 Task: Look for space in Feodosiya, Ukraine from 24th August, 2023 to 10th September, 2023 for 8 adults, 2 children in price range Rs.12000 to Rs.15000. Place can be entire place or shared room with 4 bedrooms having 8 beds and 4 bathrooms. Property type can be house, flat, guest house. Amenities needed are: wifi, TV, free parkinig on premises, gym, breakfast. Booking option can be shelf check-in. Required host language is English.
Action: Mouse moved to (408, 101)
Screenshot: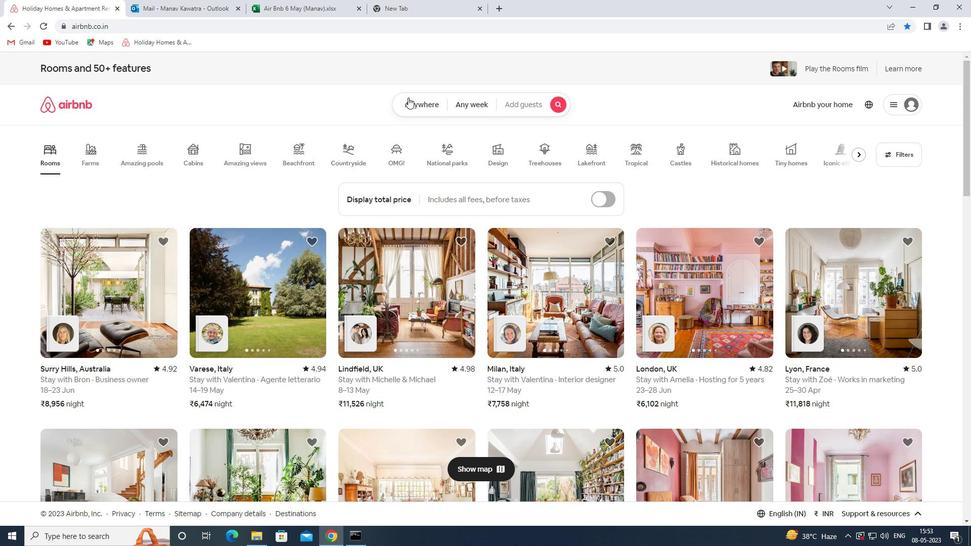 
Action: Mouse pressed left at (408, 101)
Screenshot: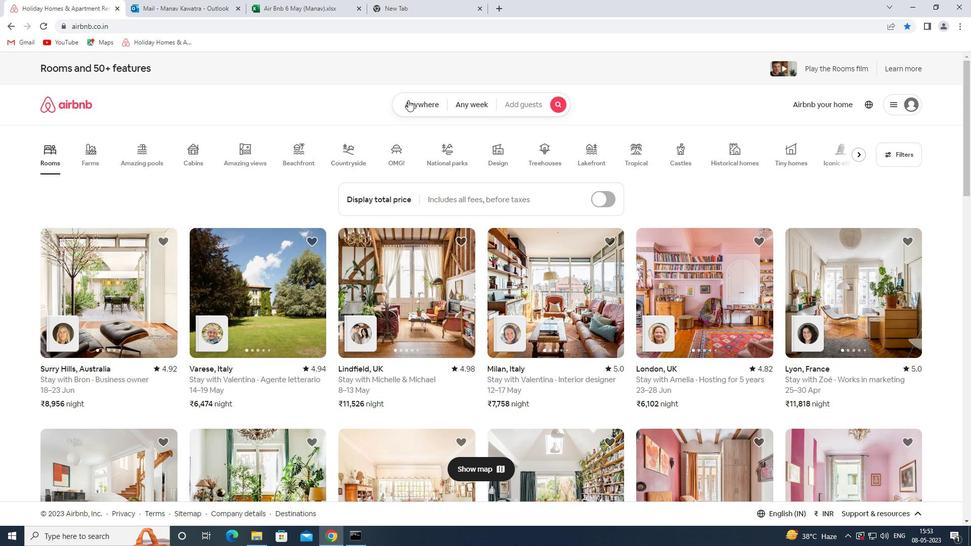 
Action: Mouse moved to (365, 145)
Screenshot: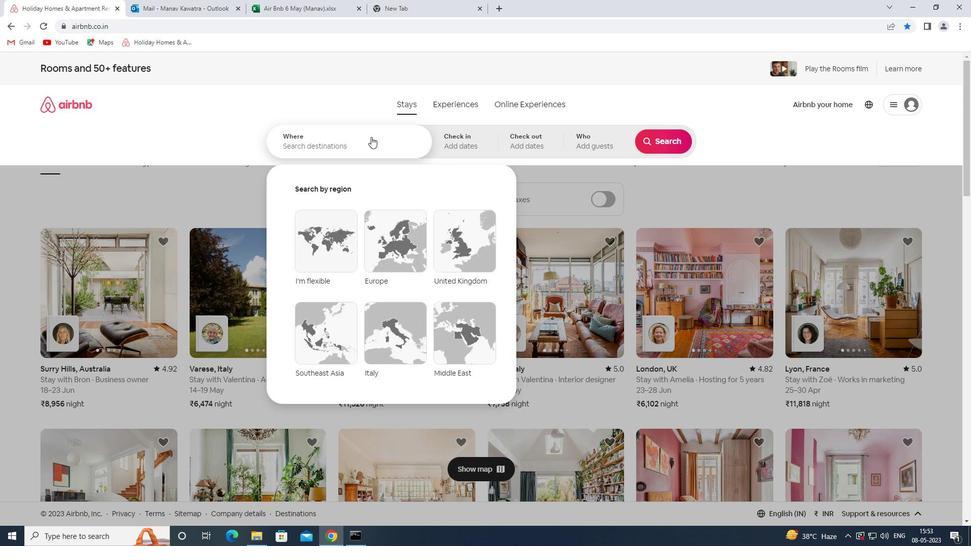 
Action: Mouse pressed left at (365, 145)
Screenshot: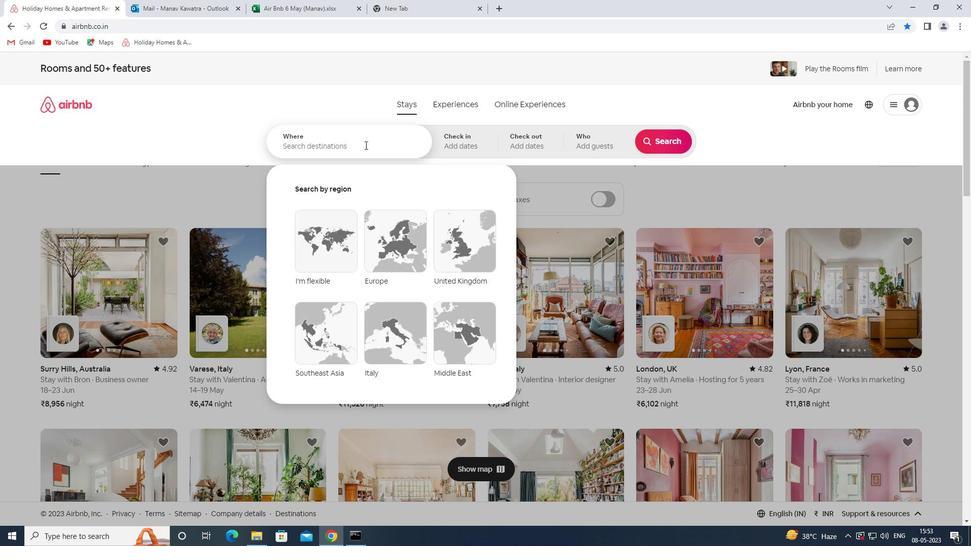 
Action: Key pressed <Key.shift>FEODOSIYA<Key.space><Key.shift>UKRAINE<Key.space><Key.enter>
Screenshot: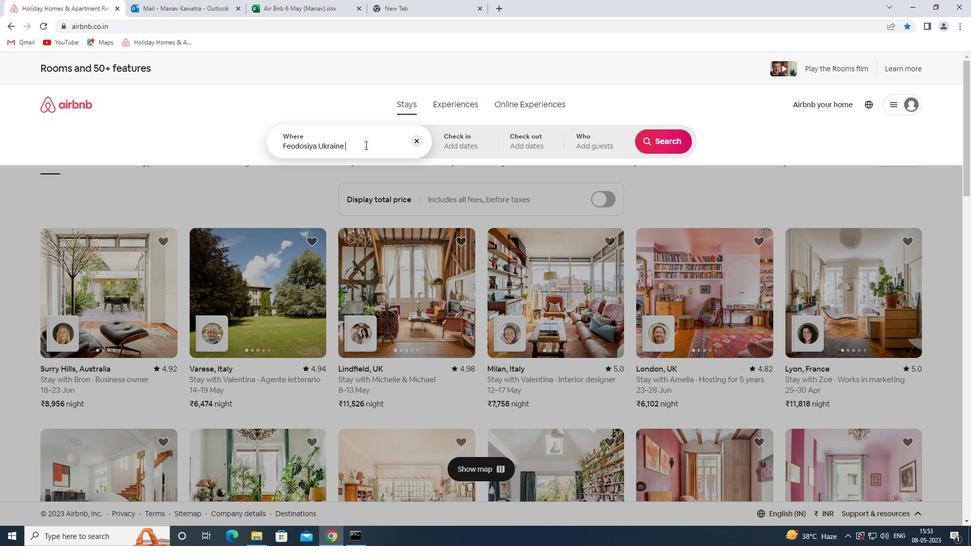
Action: Mouse moved to (666, 223)
Screenshot: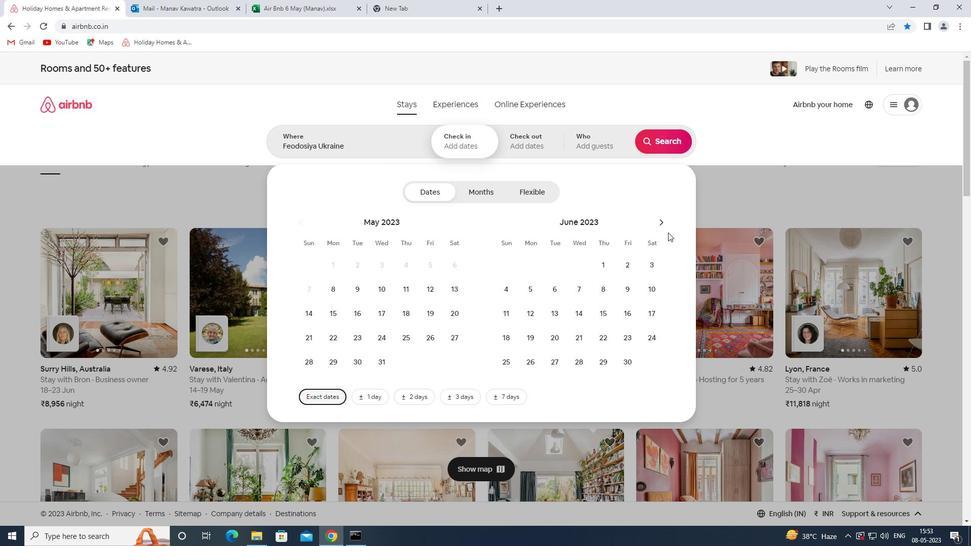 
Action: Mouse pressed left at (666, 223)
Screenshot: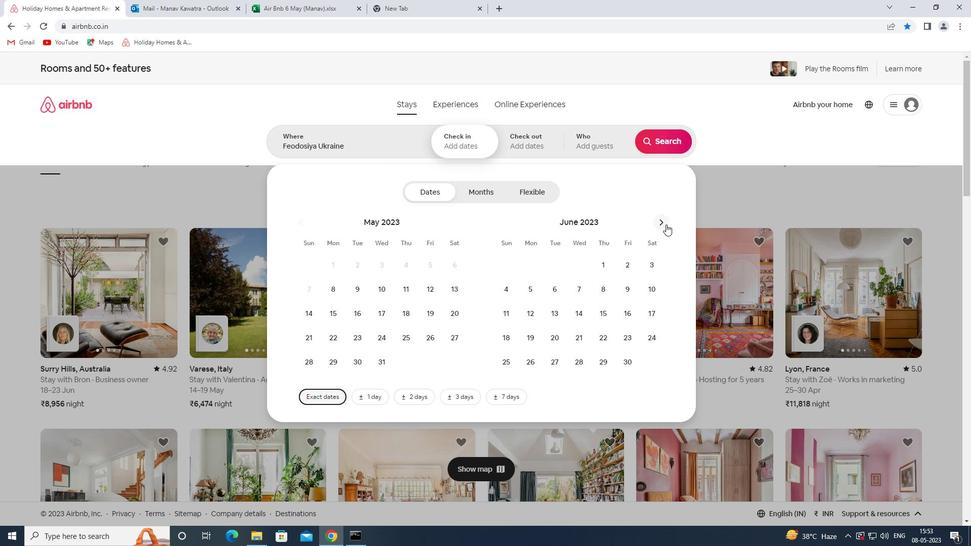 
Action: Mouse pressed left at (666, 223)
Screenshot: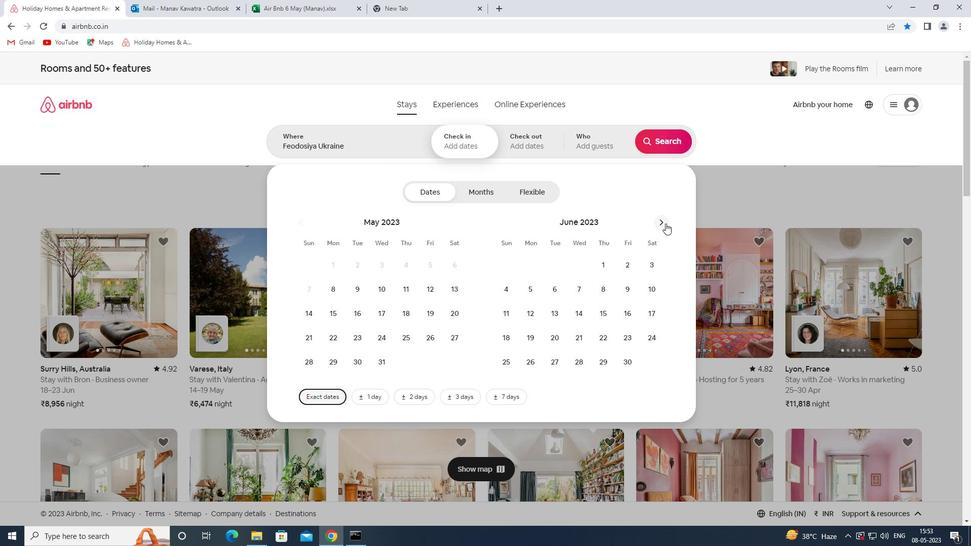 
Action: Mouse moved to (600, 335)
Screenshot: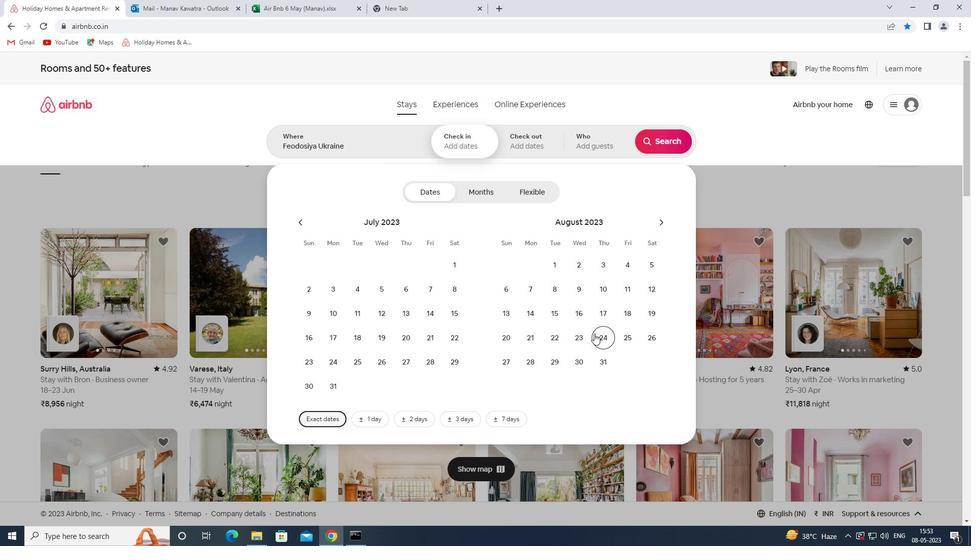 
Action: Mouse pressed left at (600, 335)
Screenshot: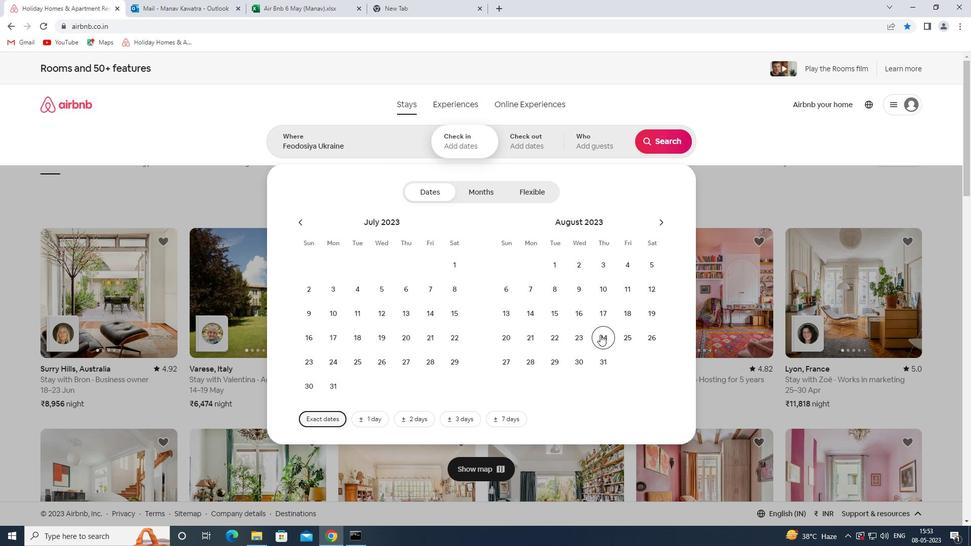 
Action: Mouse moved to (653, 225)
Screenshot: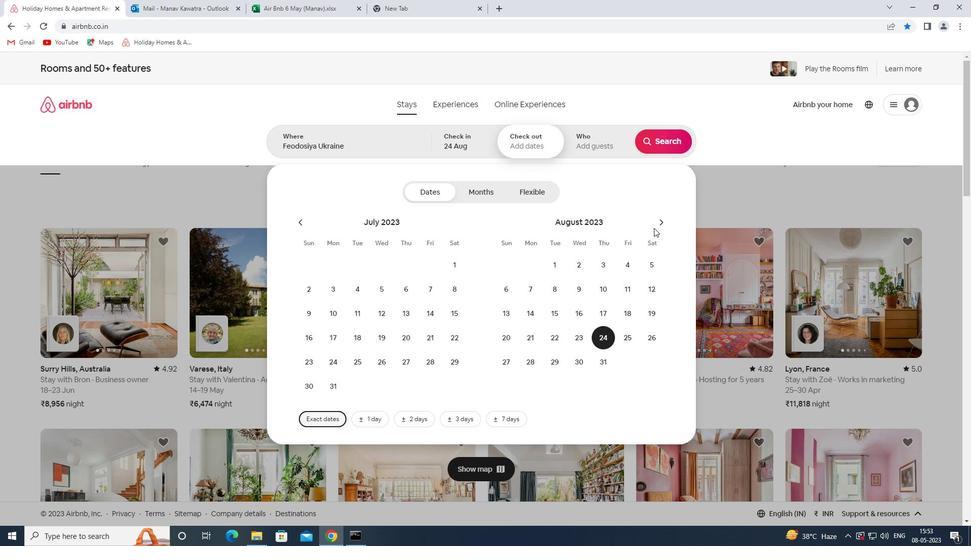 
Action: Mouse pressed left at (653, 225)
Screenshot: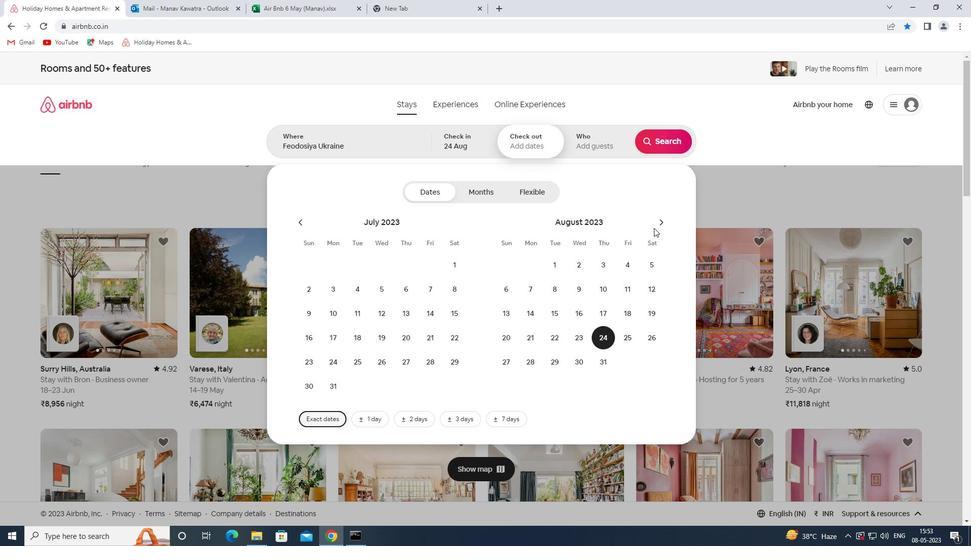 
Action: Mouse moved to (655, 225)
Screenshot: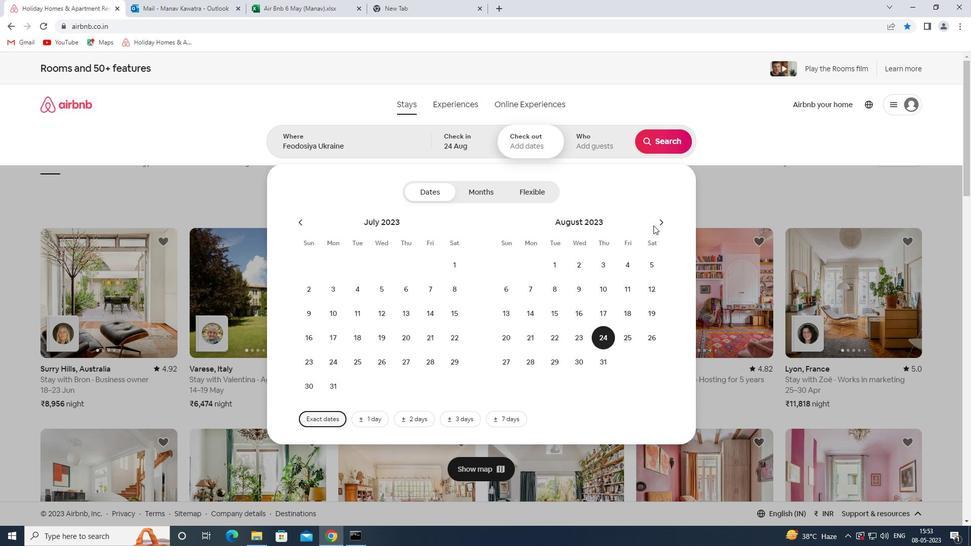 
Action: Mouse pressed left at (655, 225)
Screenshot: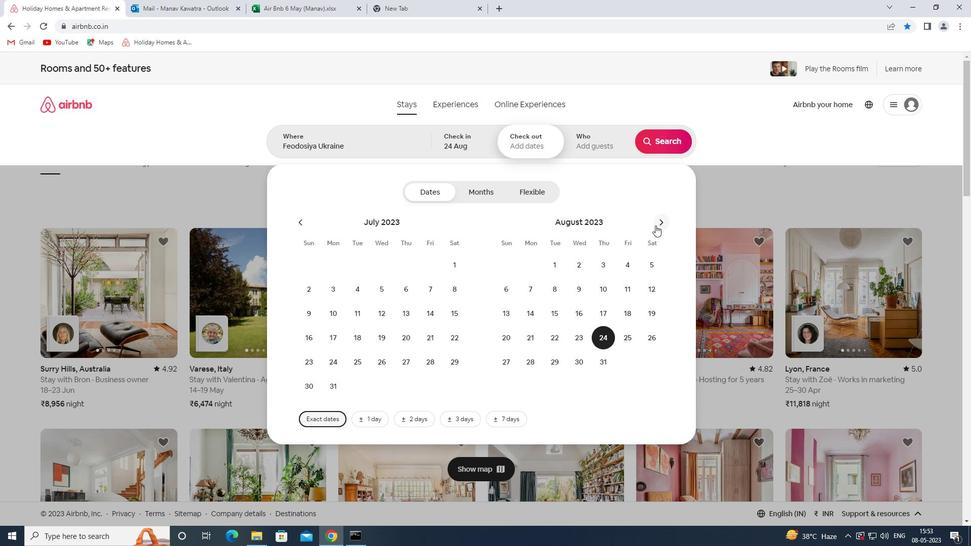 
Action: Mouse moved to (500, 312)
Screenshot: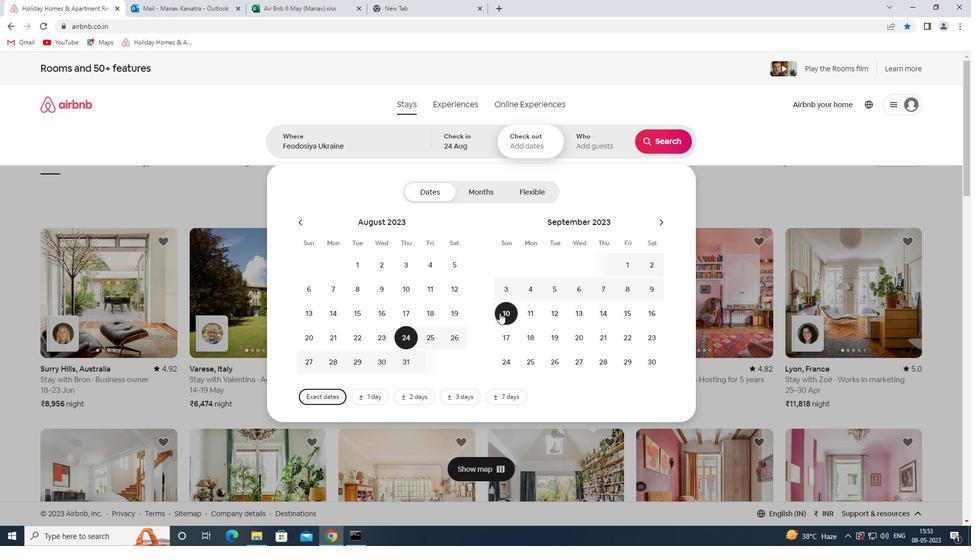 
Action: Mouse pressed left at (500, 312)
Screenshot: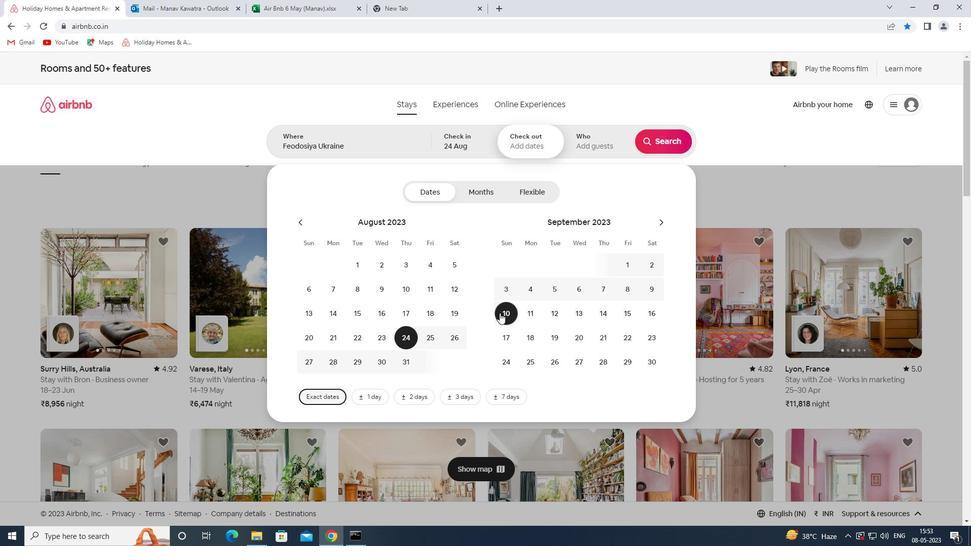
Action: Mouse moved to (581, 141)
Screenshot: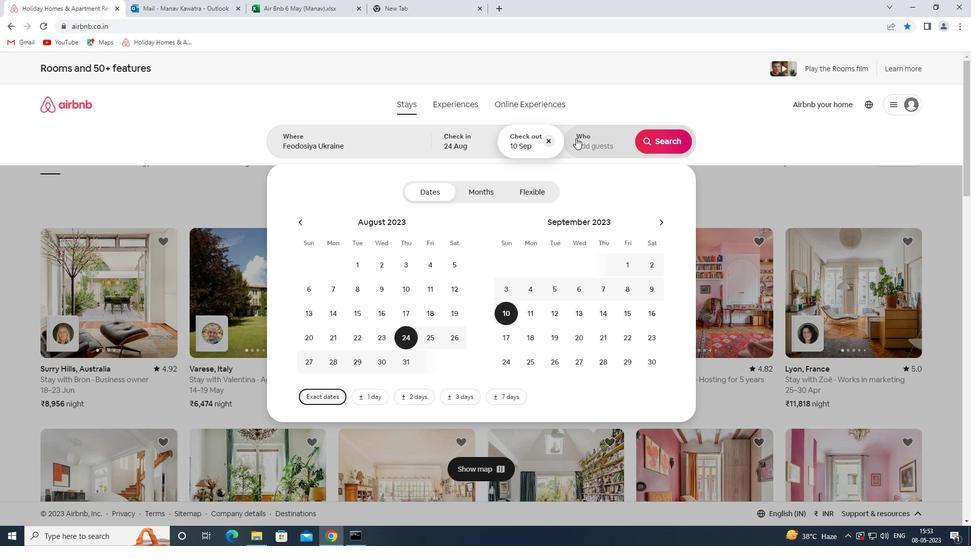 
Action: Mouse pressed left at (581, 141)
Screenshot: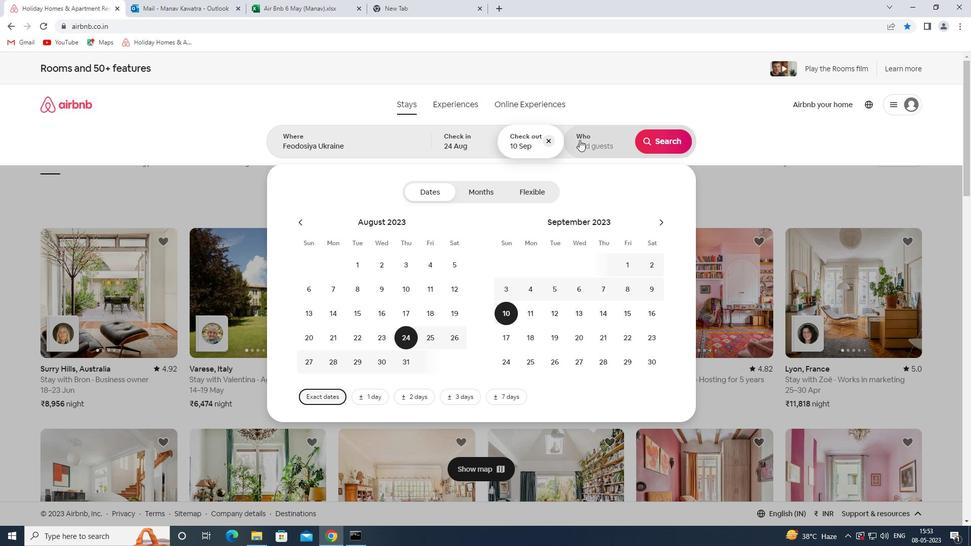 
Action: Mouse moved to (668, 192)
Screenshot: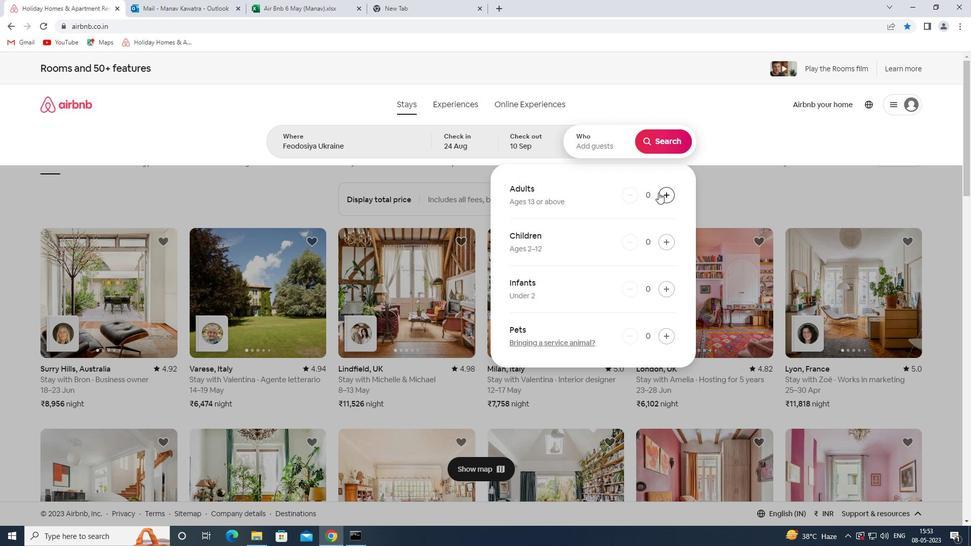 
Action: Mouse pressed left at (668, 192)
Screenshot: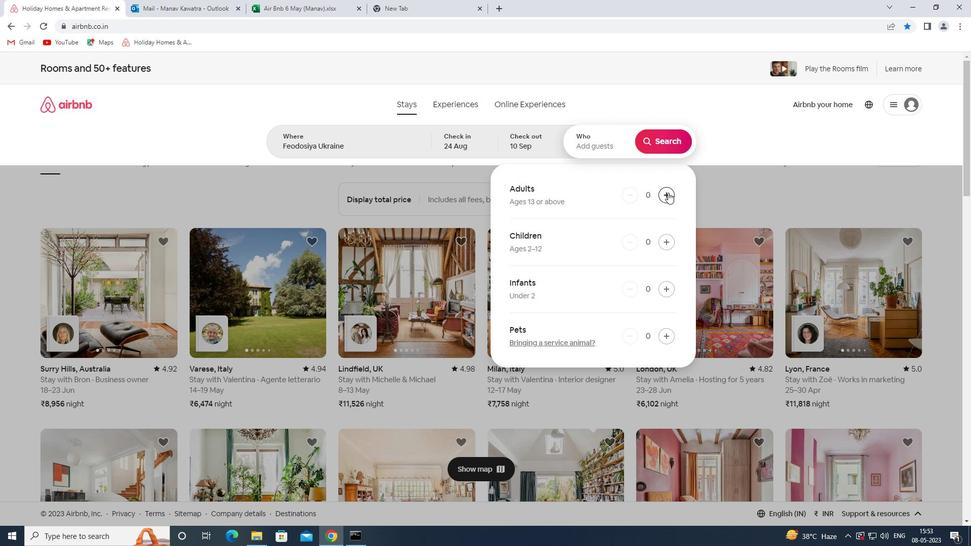 
Action: Mouse pressed left at (668, 192)
Screenshot: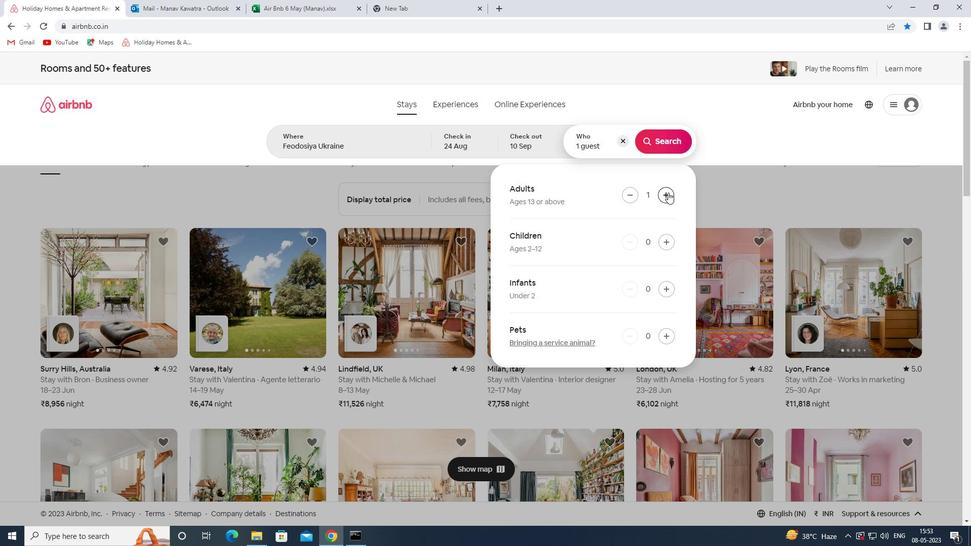 
Action: Mouse pressed left at (668, 192)
Screenshot: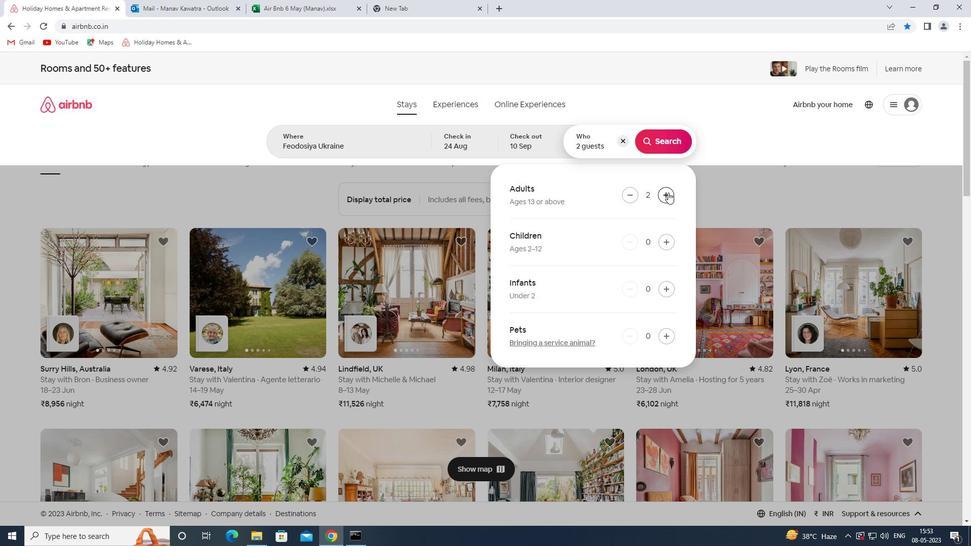 
Action: Mouse pressed left at (668, 192)
Screenshot: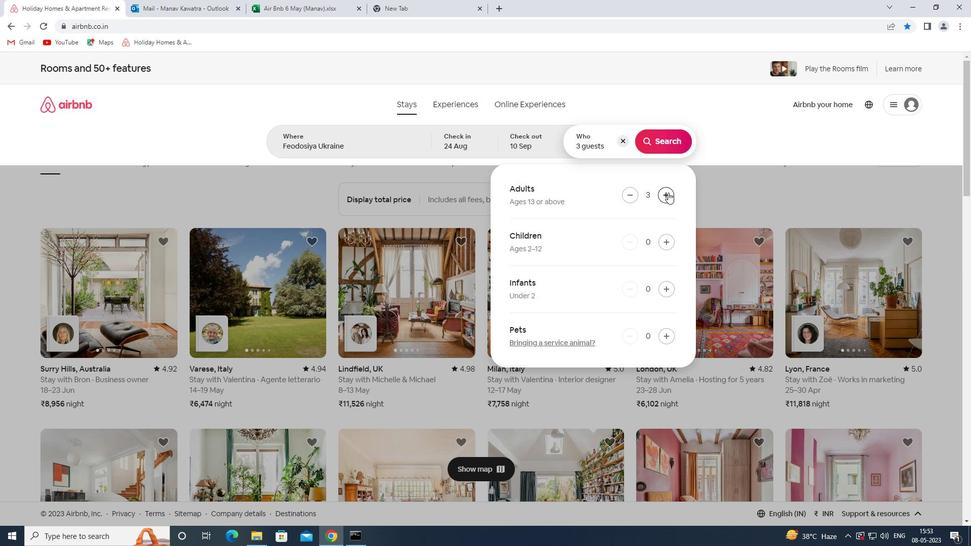 
Action: Mouse pressed left at (668, 192)
Screenshot: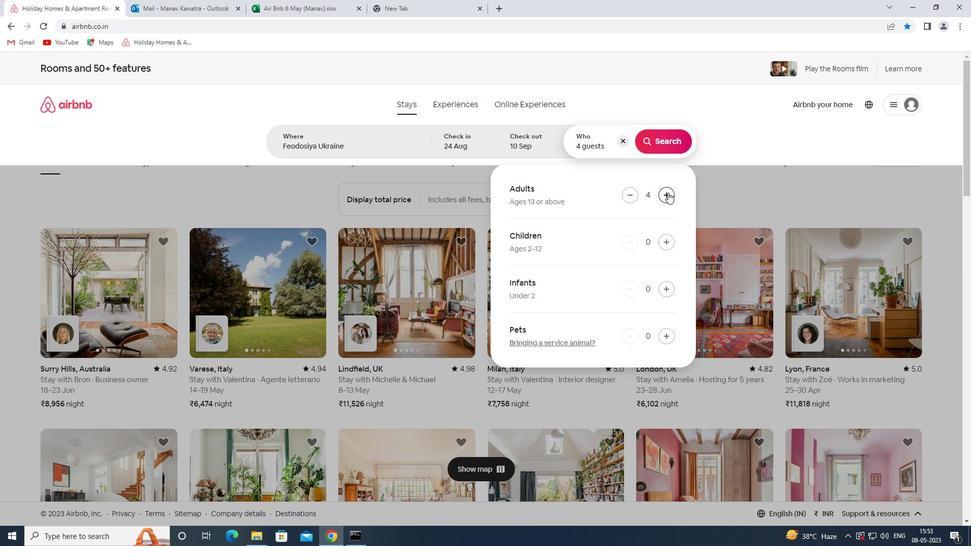 
Action: Mouse pressed left at (668, 192)
Screenshot: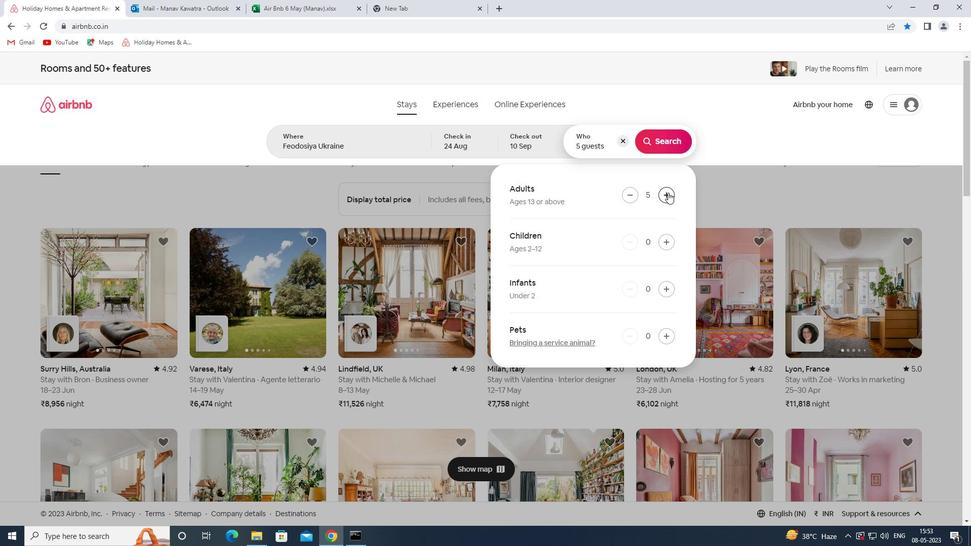 
Action: Mouse pressed left at (668, 192)
Screenshot: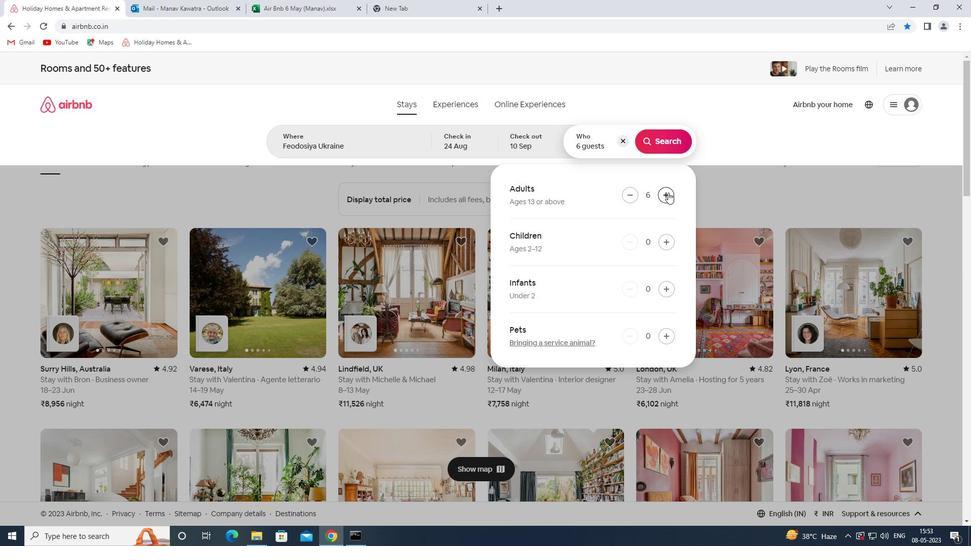 
Action: Mouse pressed left at (668, 192)
Screenshot: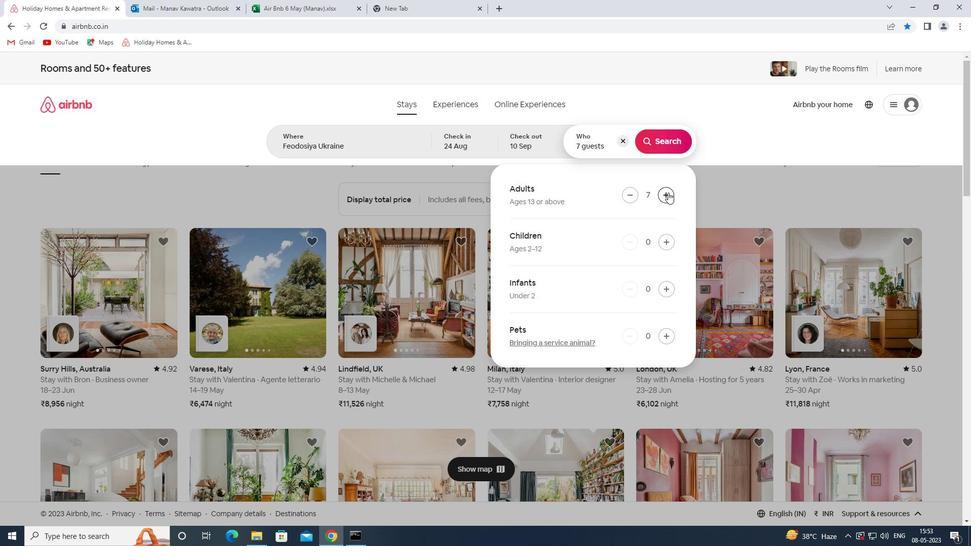
Action: Mouse moved to (670, 245)
Screenshot: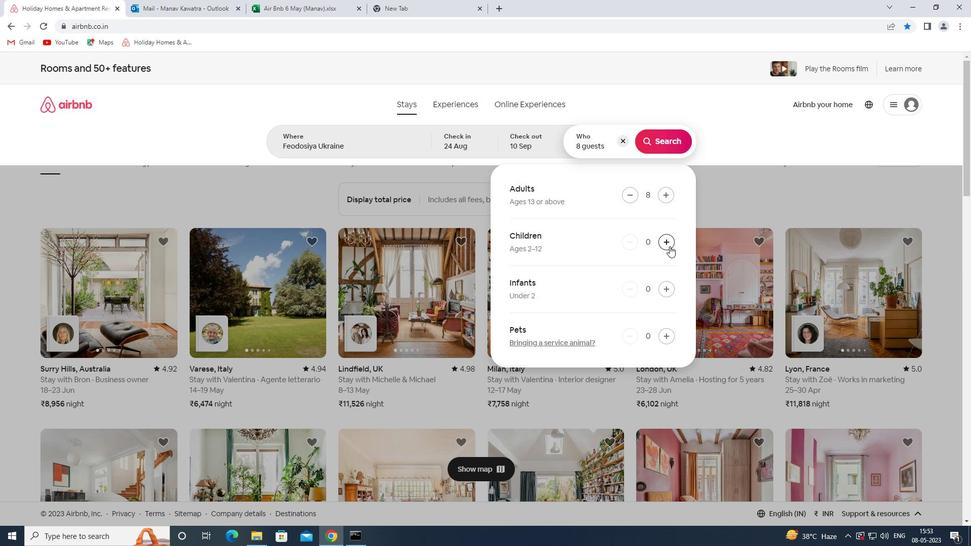 
Action: Mouse pressed left at (670, 245)
Screenshot: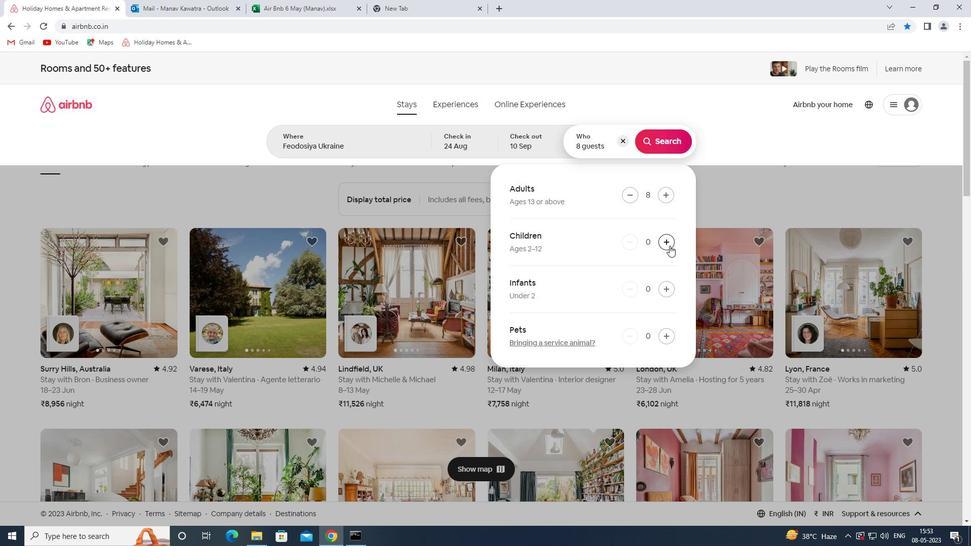 
Action: Mouse pressed left at (670, 245)
Screenshot: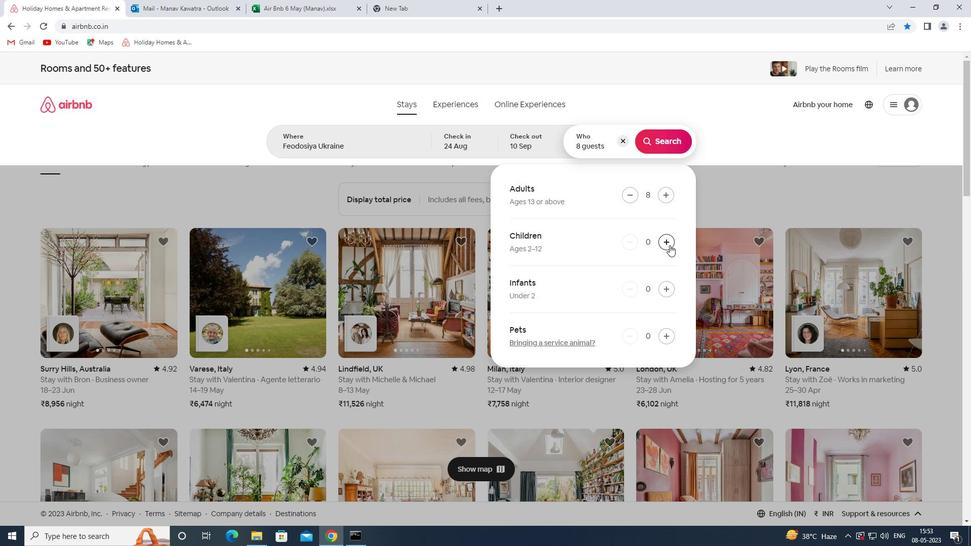 
Action: Mouse moved to (675, 144)
Screenshot: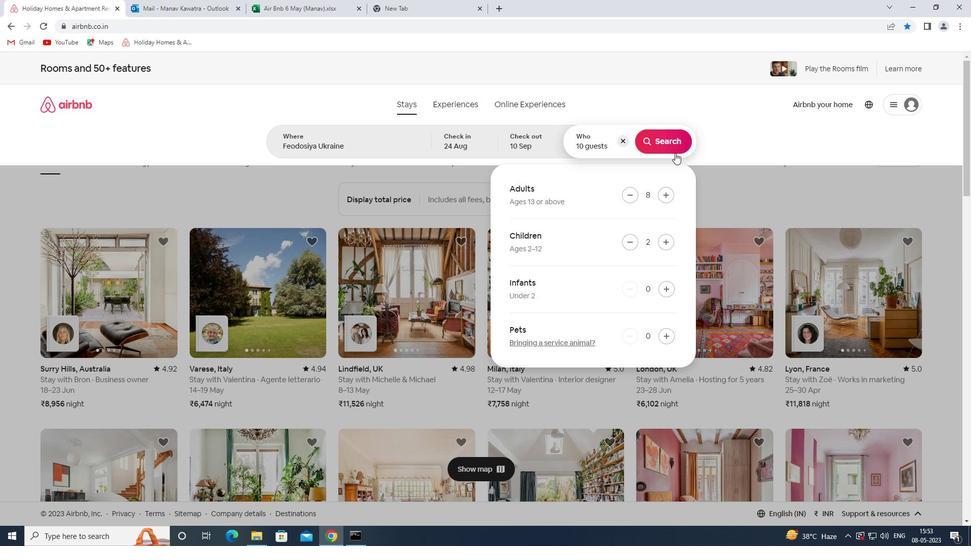 
Action: Mouse pressed left at (675, 144)
Screenshot: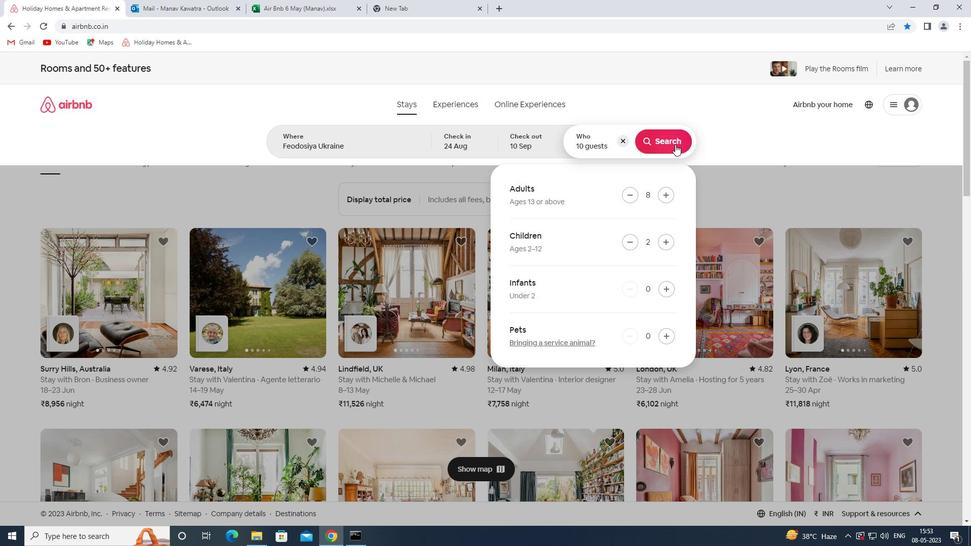 
Action: Mouse moved to (935, 107)
Screenshot: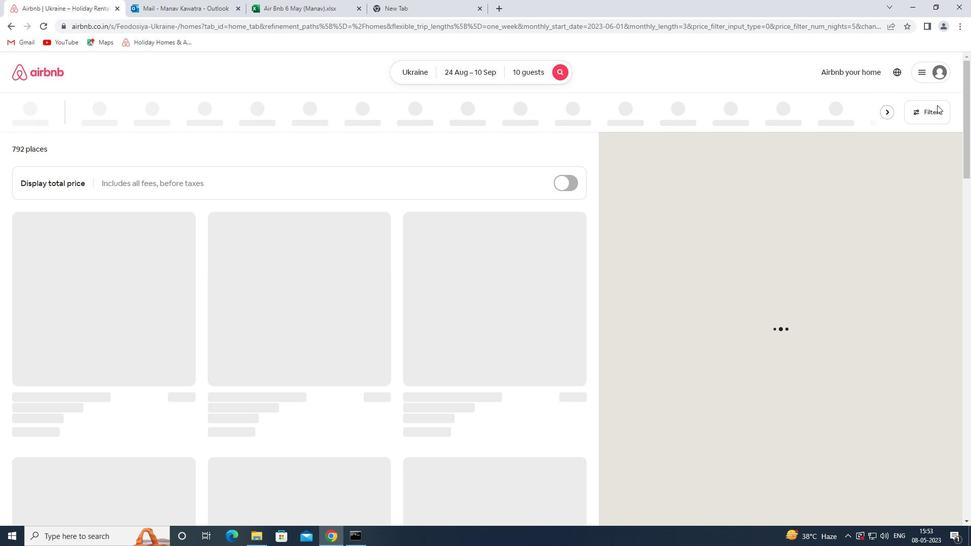 
Action: Mouse pressed left at (935, 107)
Screenshot: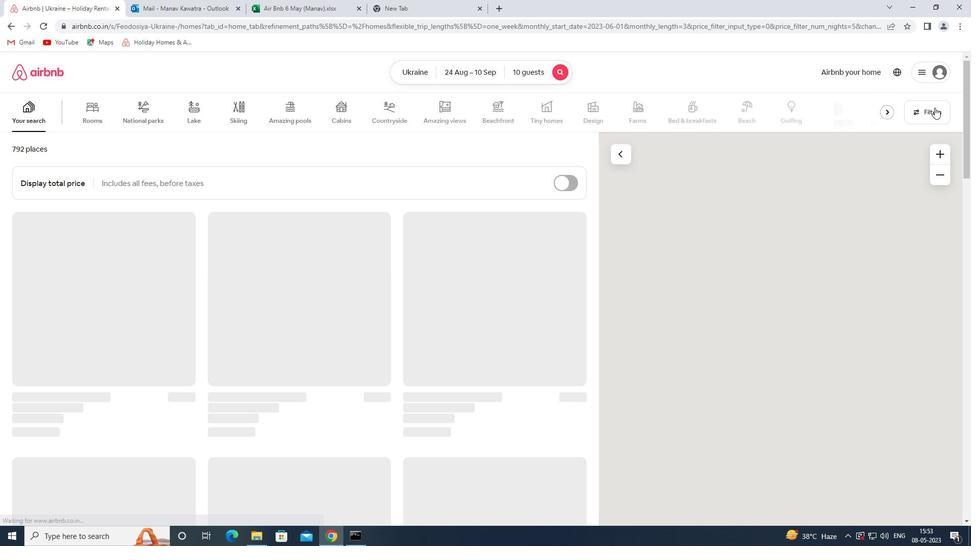 
Action: Mouse moved to (376, 365)
Screenshot: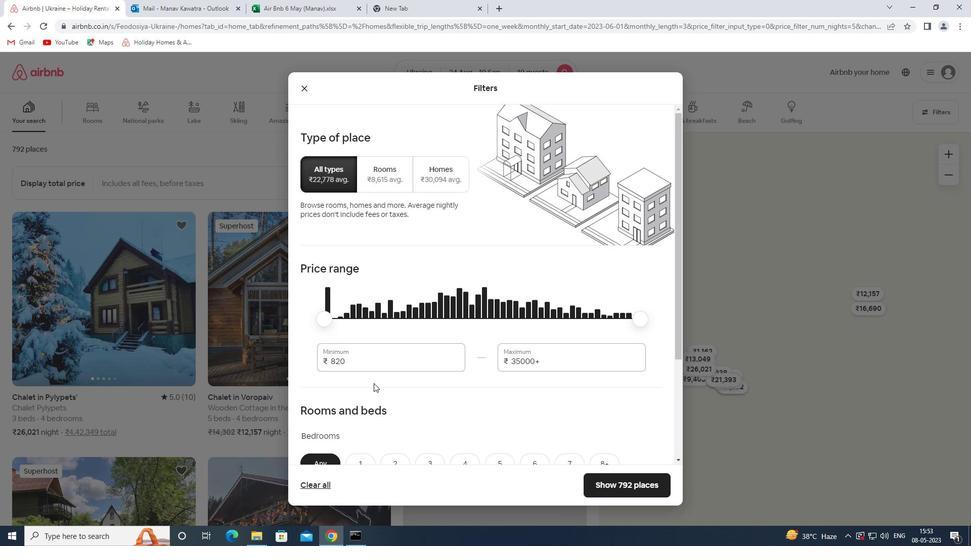 
Action: Mouse pressed left at (376, 365)
Screenshot: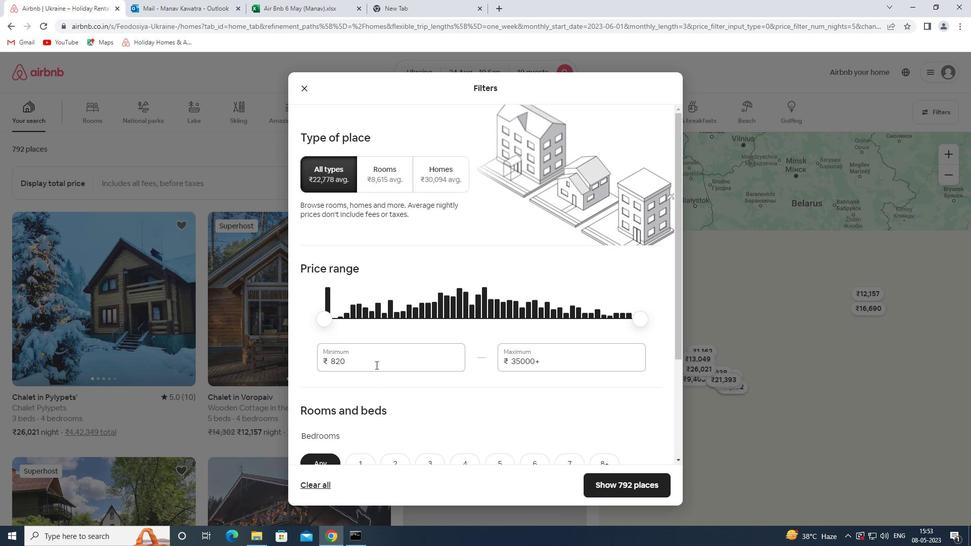 
Action: Mouse pressed left at (376, 365)
Screenshot: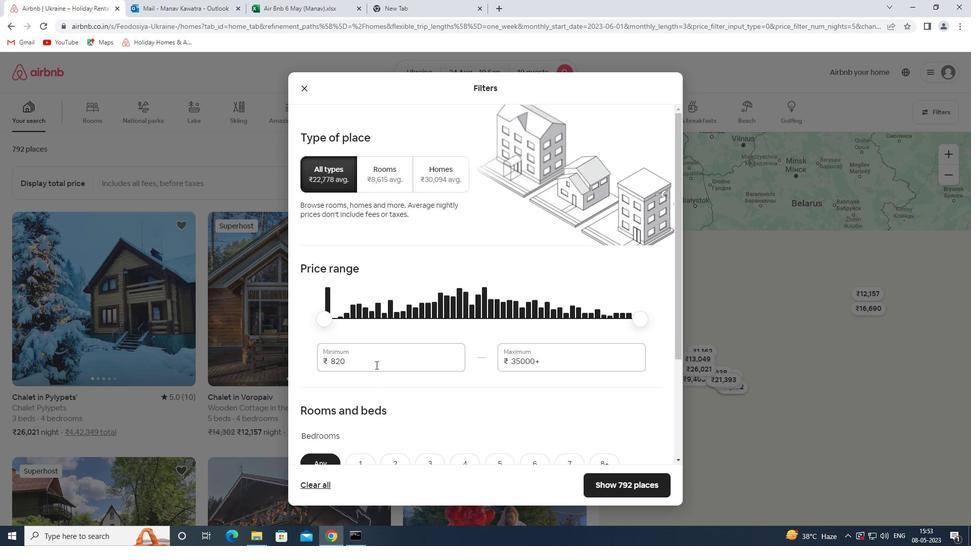 
Action: Key pressed 12000<Key.tab>15000<Key.tab>
Screenshot: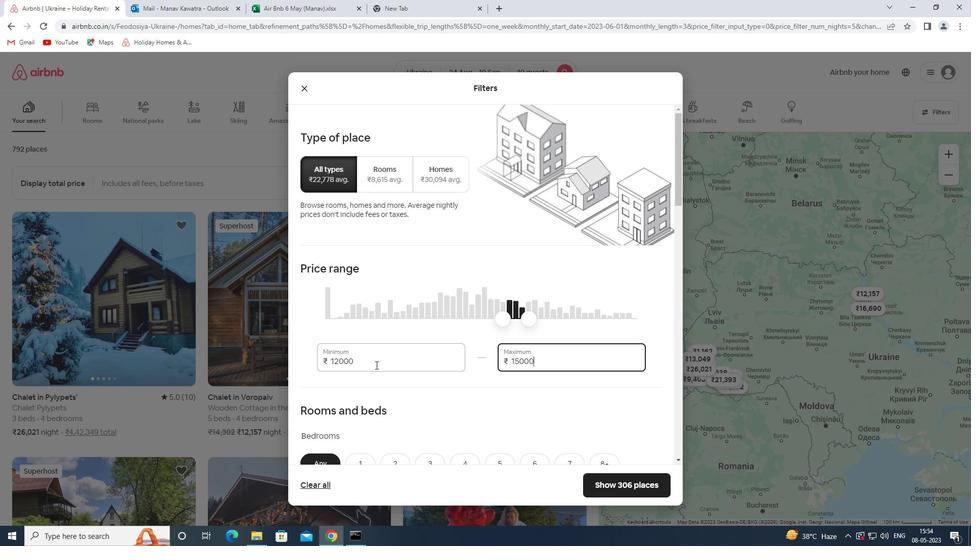 
Action: Mouse moved to (489, 380)
Screenshot: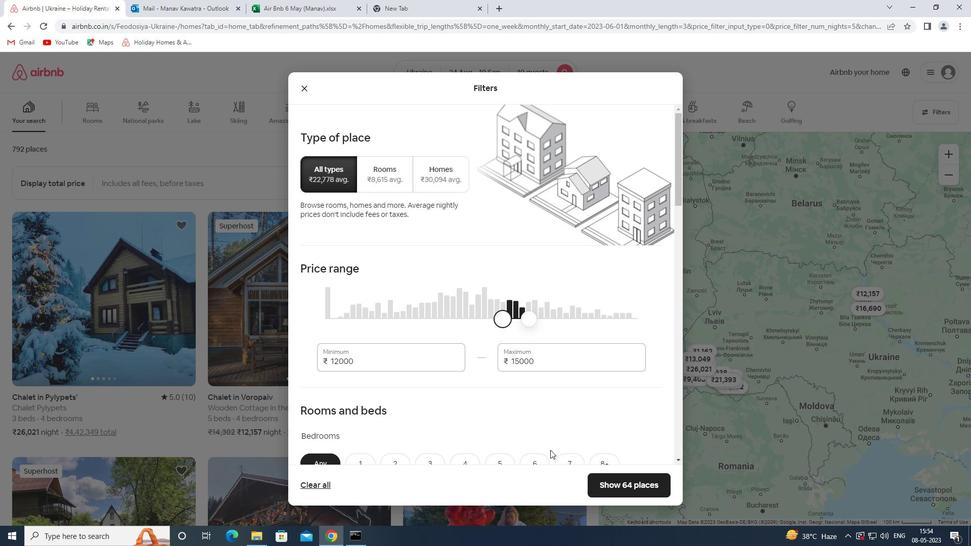 
Action: Mouse scrolled (489, 380) with delta (0, 0)
Screenshot: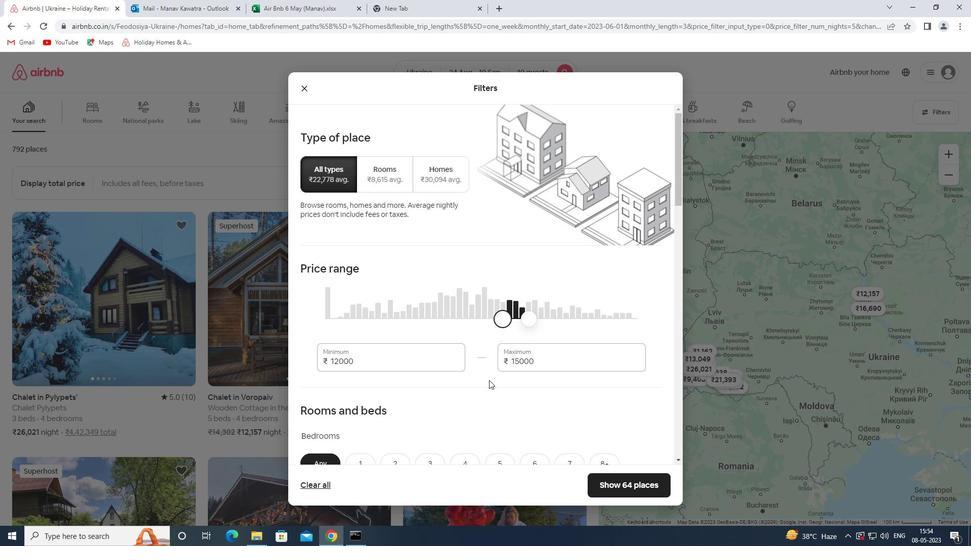 
Action: Mouse scrolled (489, 380) with delta (0, 0)
Screenshot: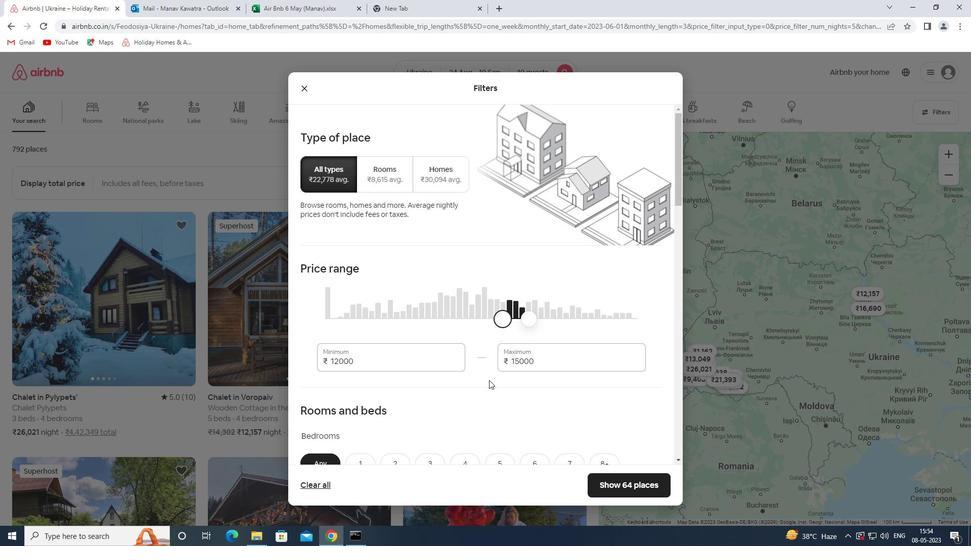 
Action: Mouse scrolled (489, 380) with delta (0, 0)
Screenshot: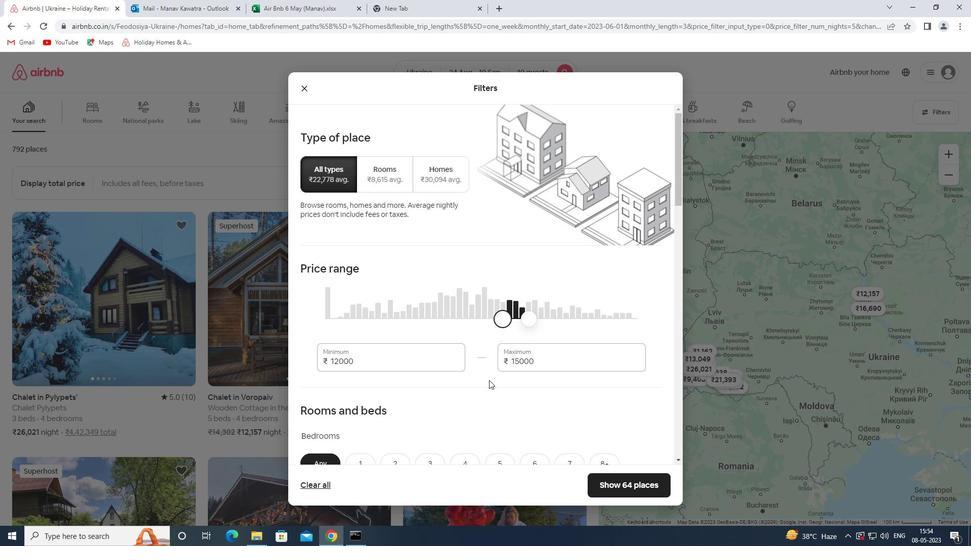 
Action: Mouse scrolled (489, 380) with delta (0, 0)
Screenshot: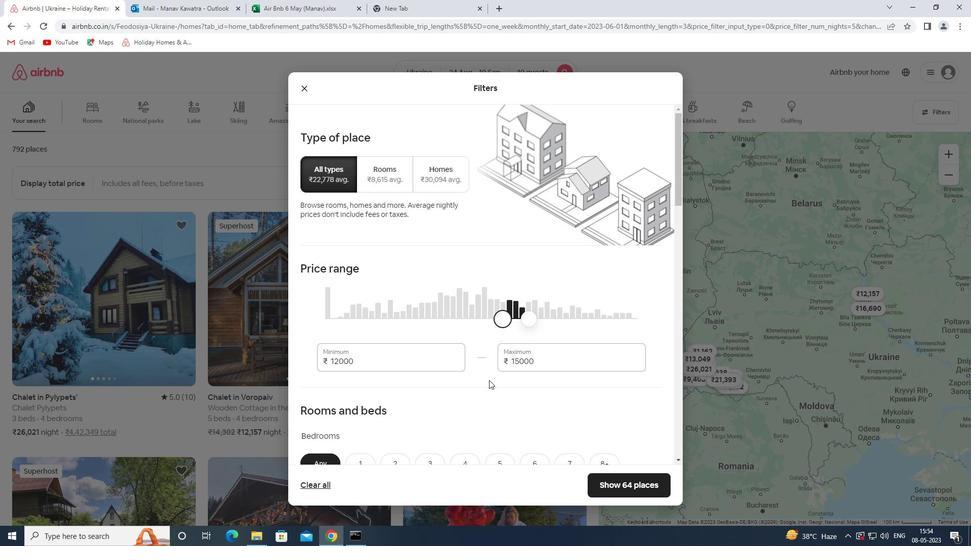 
Action: Mouse moved to (474, 260)
Screenshot: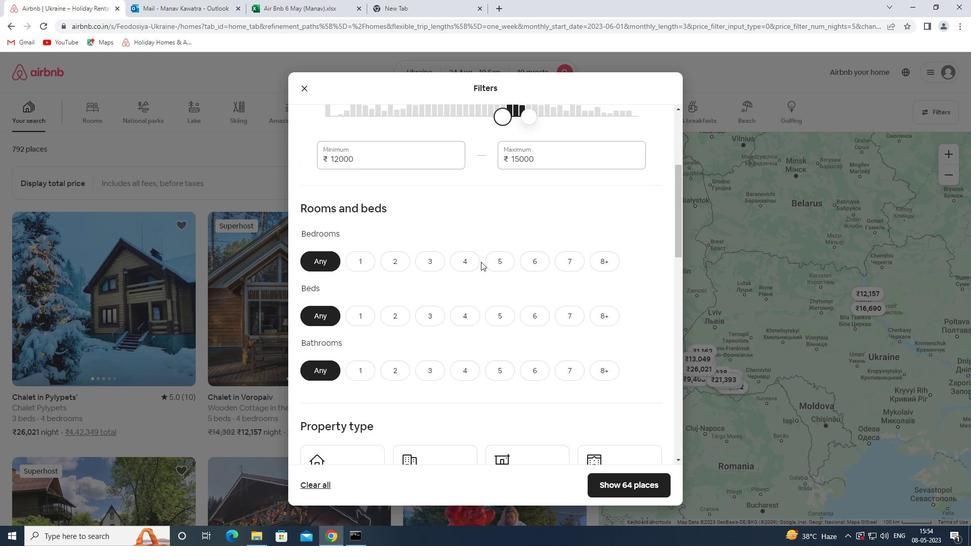 
Action: Mouse pressed left at (474, 260)
Screenshot: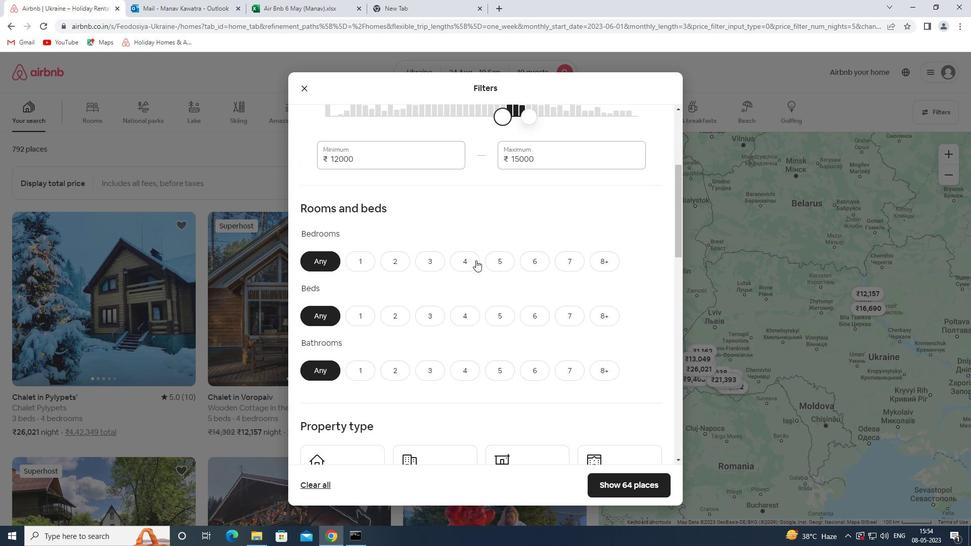 
Action: Mouse moved to (598, 314)
Screenshot: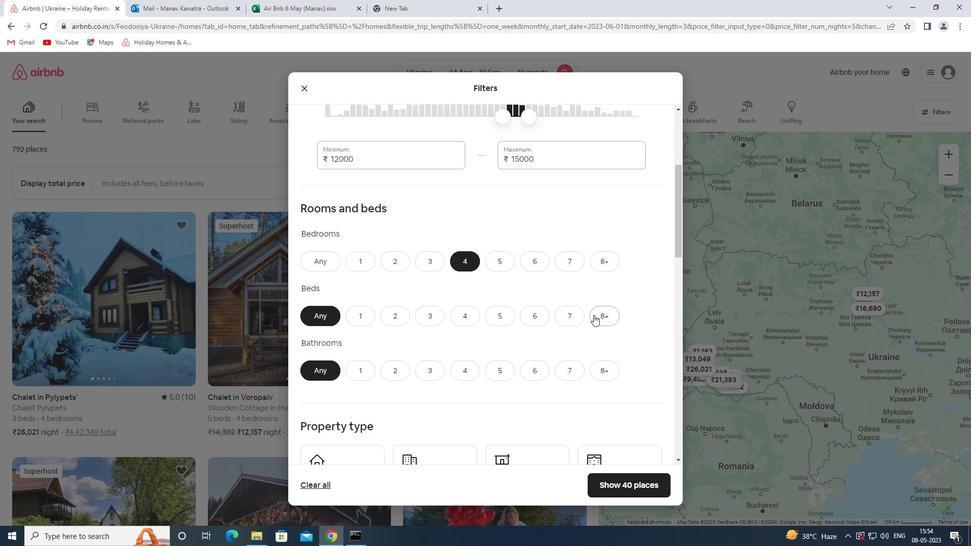
Action: Mouse pressed left at (598, 314)
Screenshot: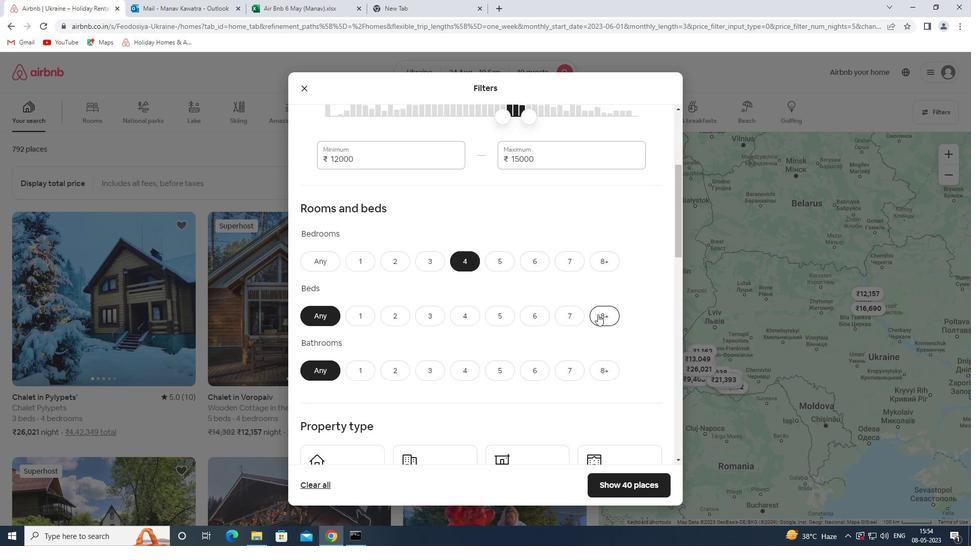 
Action: Mouse moved to (476, 369)
Screenshot: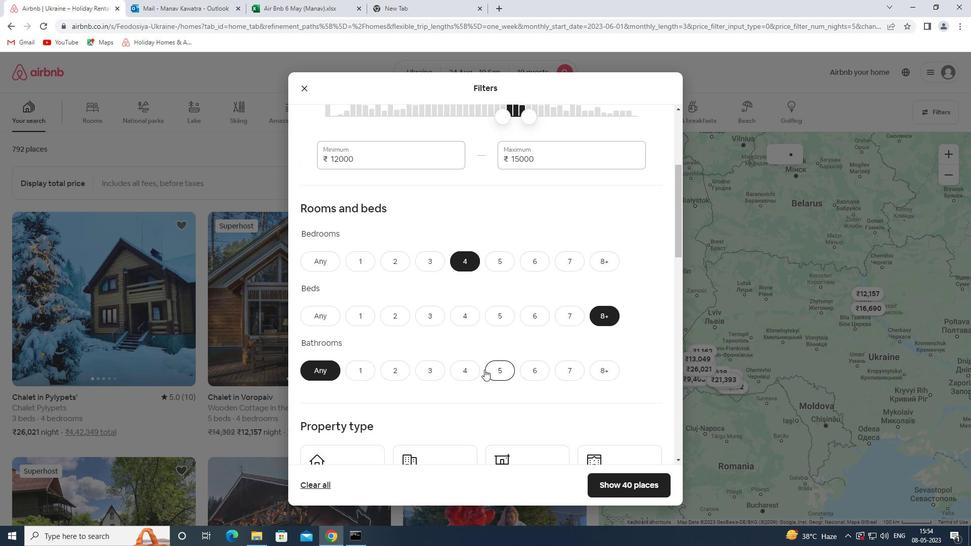 
Action: Mouse pressed left at (476, 369)
Screenshot: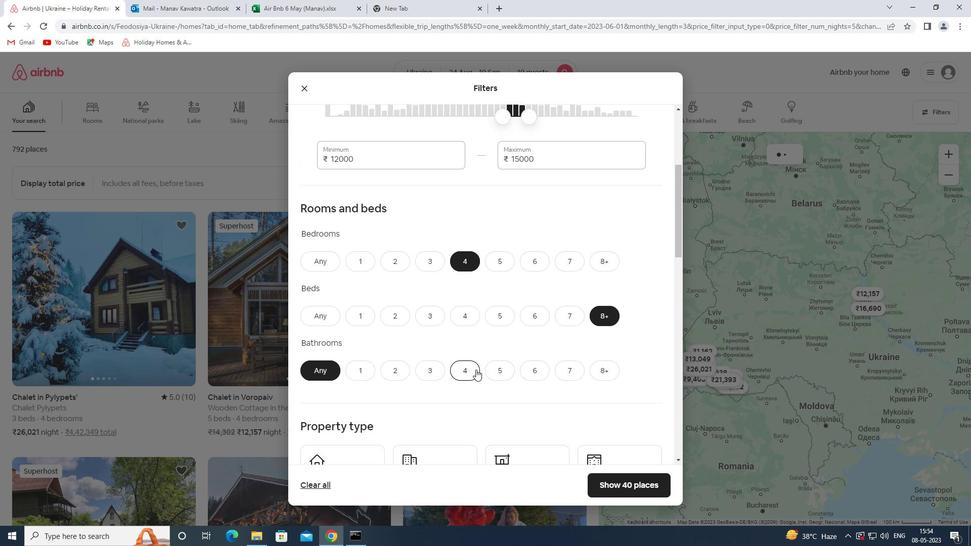 
Action: Mouse moved to (527, 350)
Screenshot: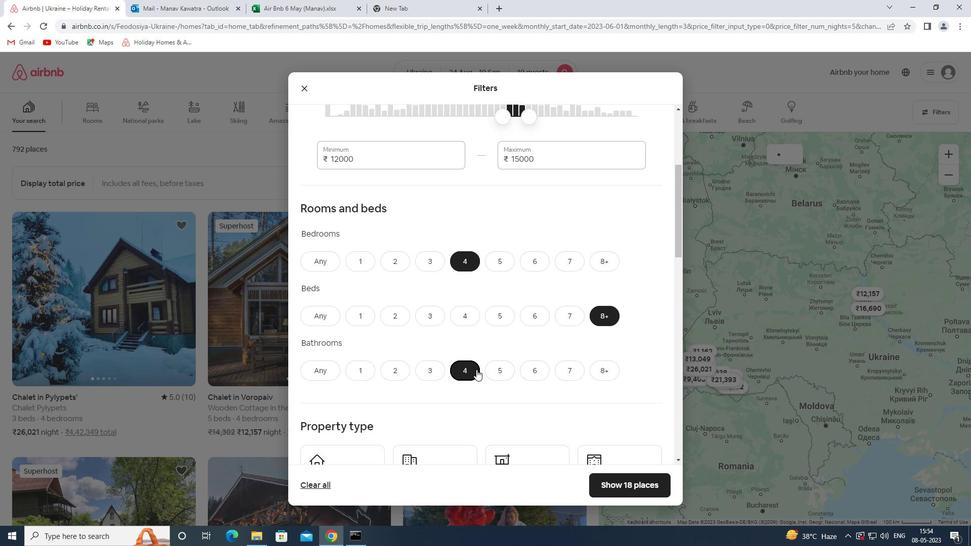 
Action: Mouse scrolled (527, 349) with delta (0, 0)
Screenshot: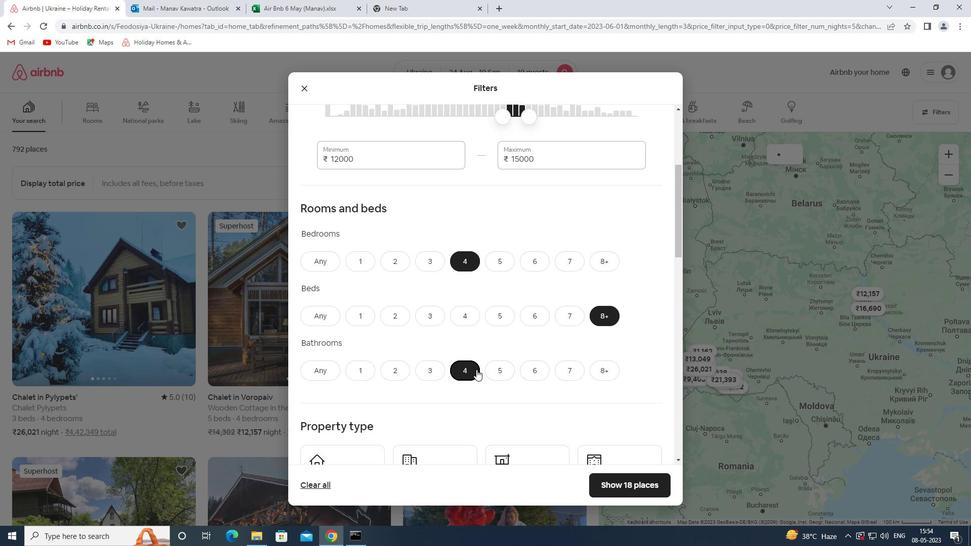 
Action: Mouse moved to (528, 344)
Screenshot: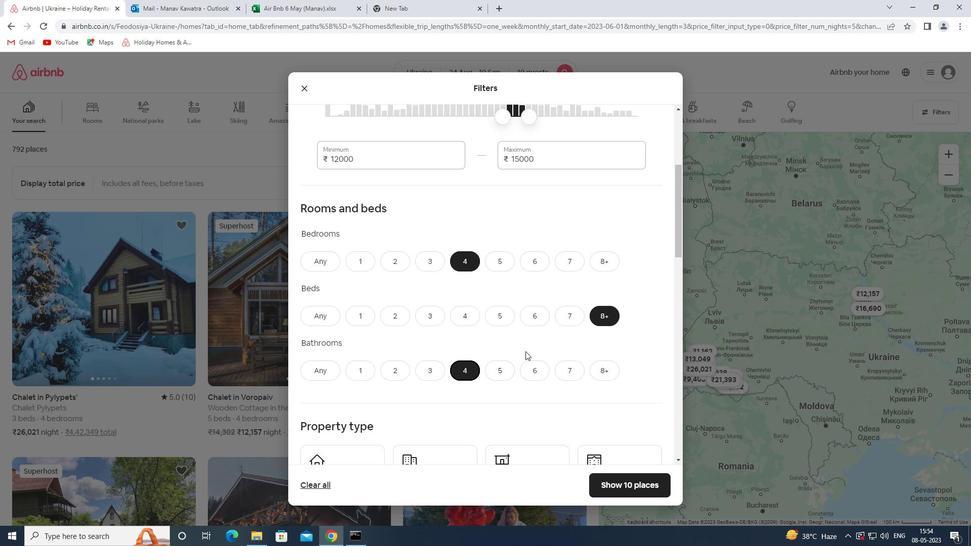 
Action: Mouse scrolled (528, 343) with delta (0, 0)
Screenshot: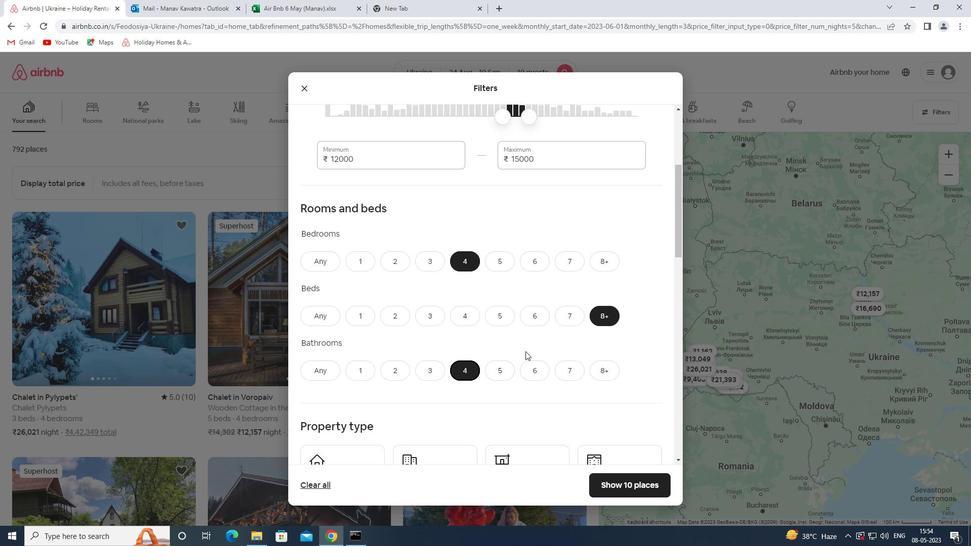 
Action: Mouse moved to (528, 341)
Screenshot: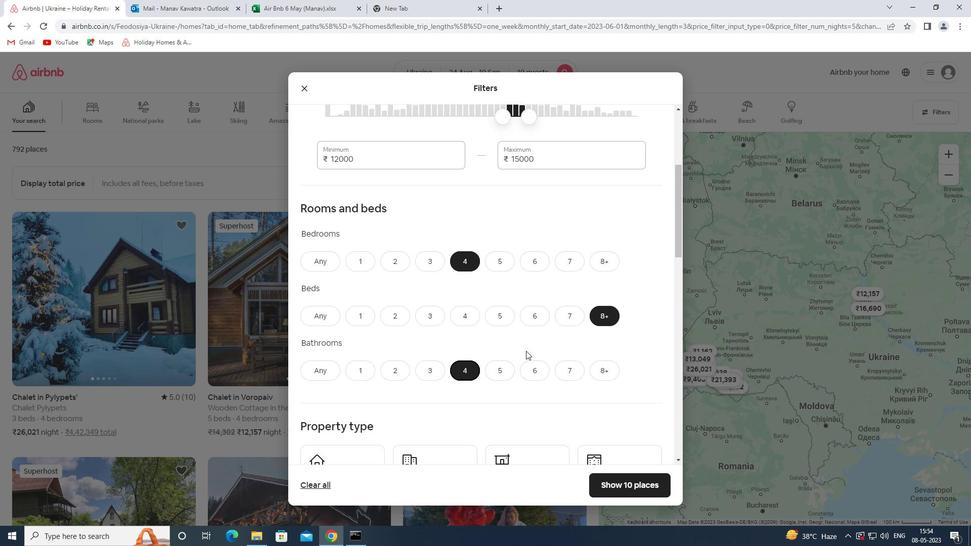 
Action: Mouse scrolled (528, 341) with delta (0, 0)
Screenshot: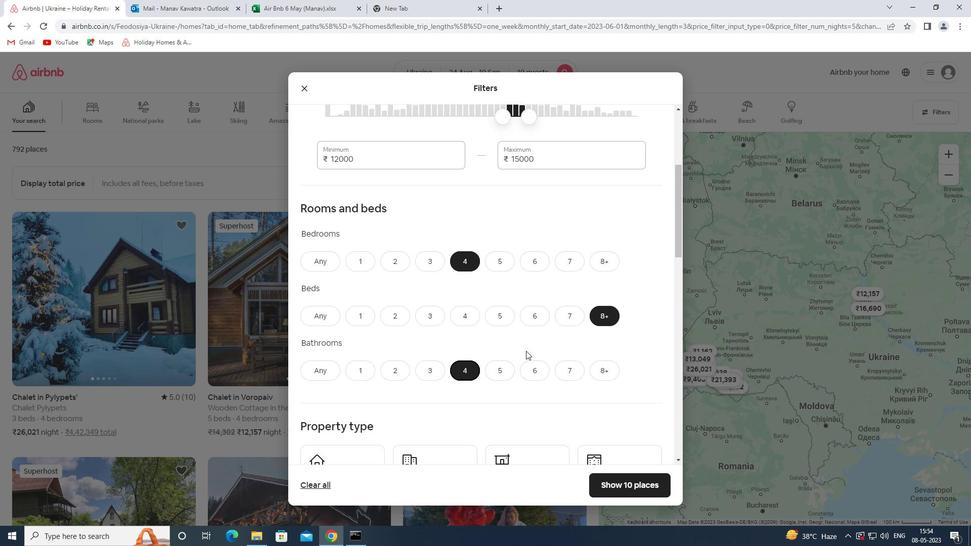 
Action: Mouse moved to (527, 339)
Screenshot: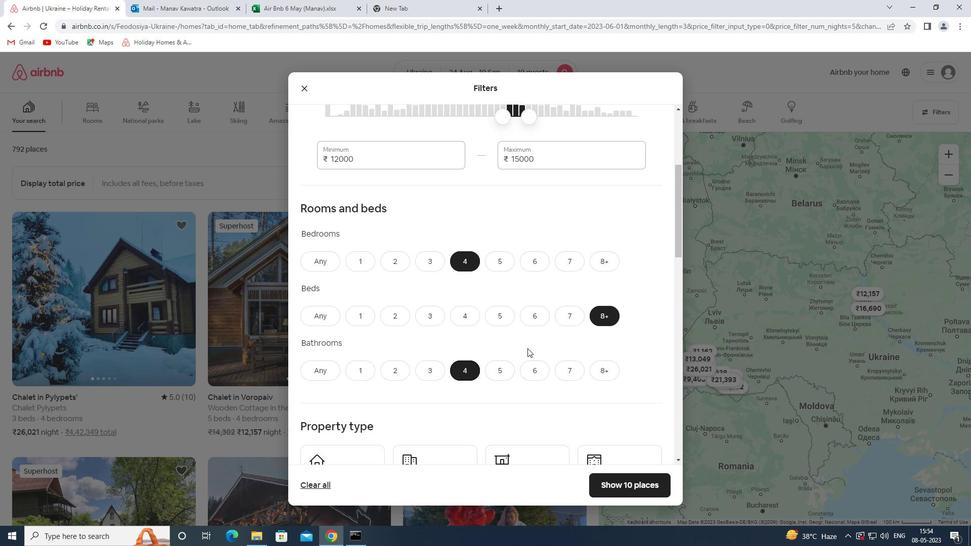 
Action: Mouse scrolled (527, 339) with delta (0, 0)
Screenshot: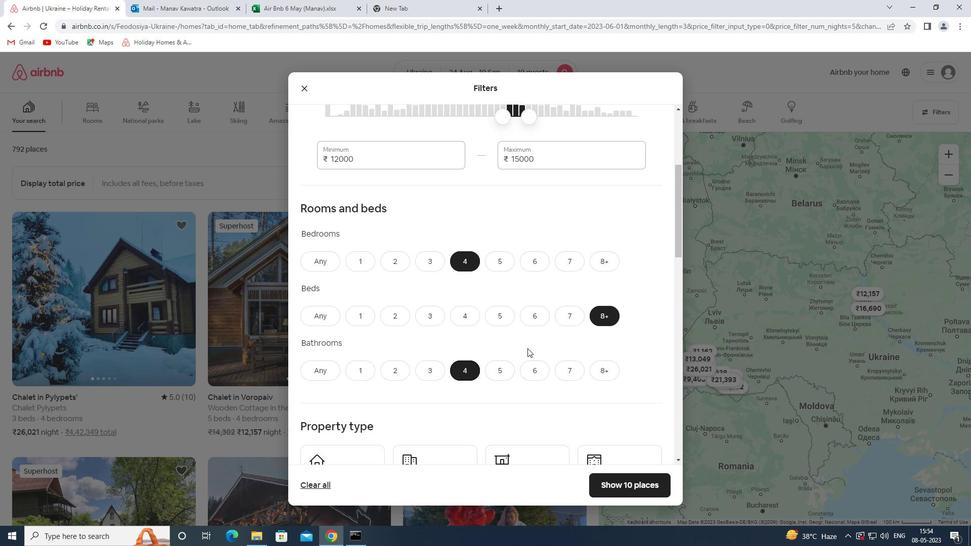 
Action: Mouse moved to (340, 269)
Screenshot: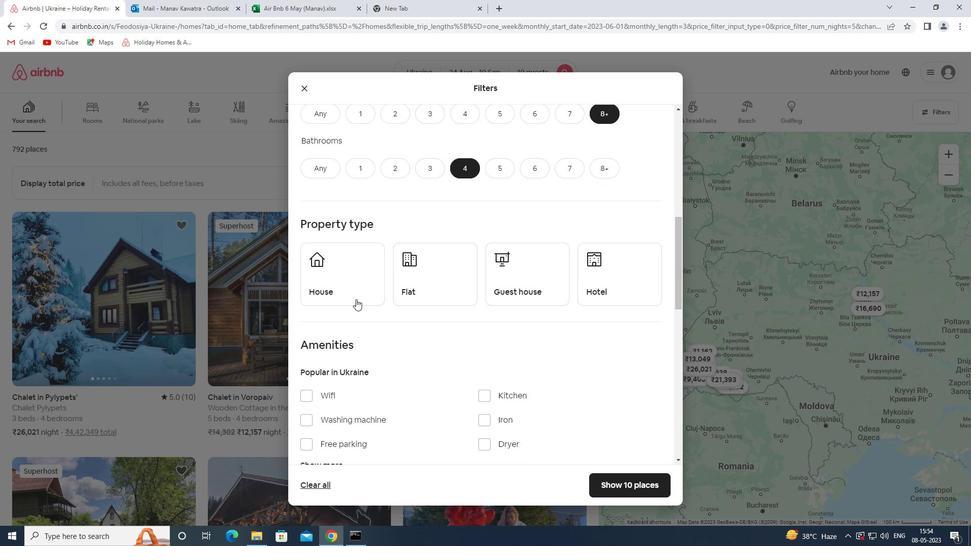 
Action: Mouse pressed left at (340, 269)
Screenshot: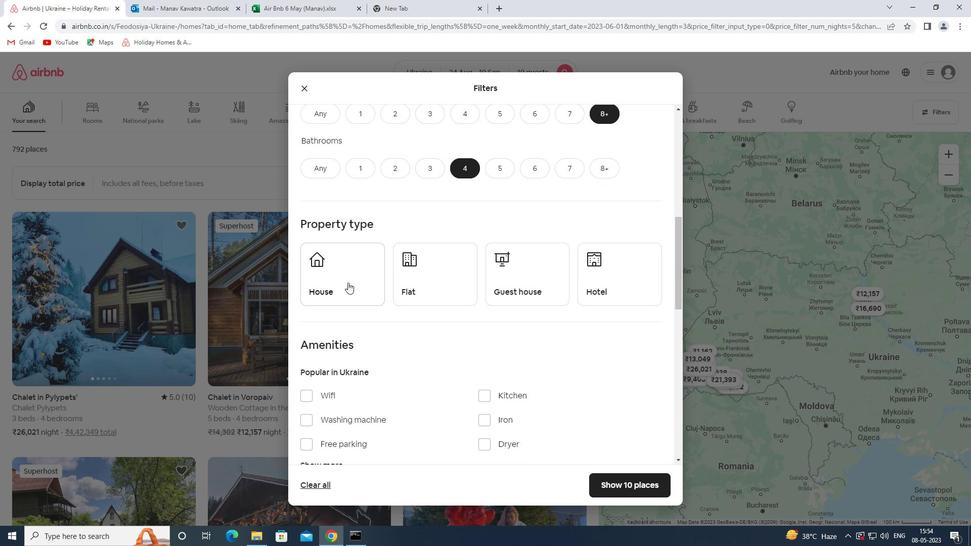 
Action: Mouse moved to (464, 280)
Screenshot: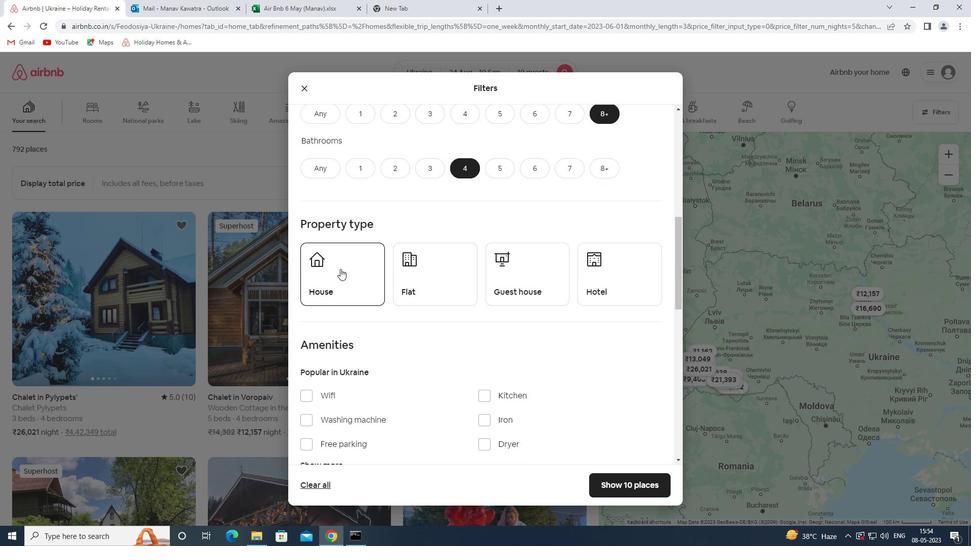 
Action: Mouse pressed left at (464, 280)
Screenshot: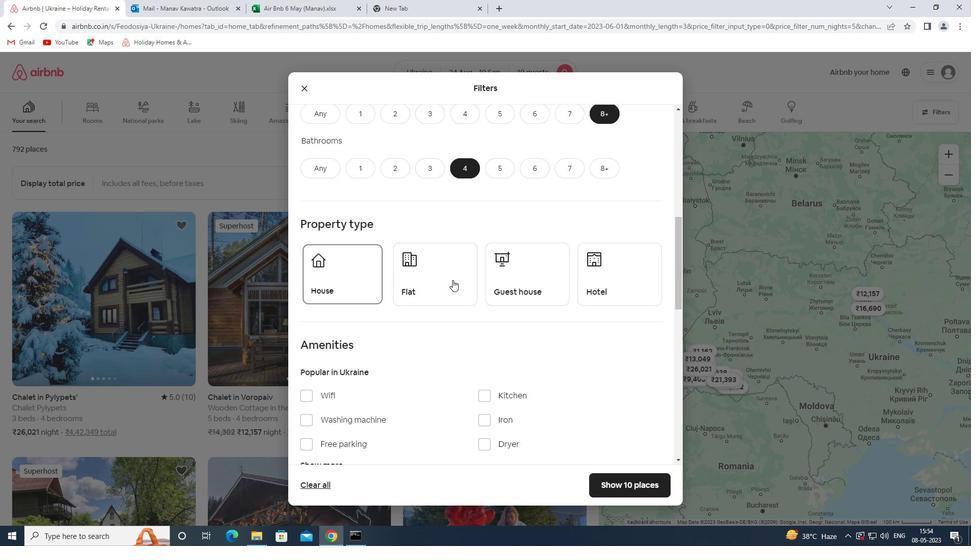 
Action: Mouse moved to (524, 281)
Screenshot: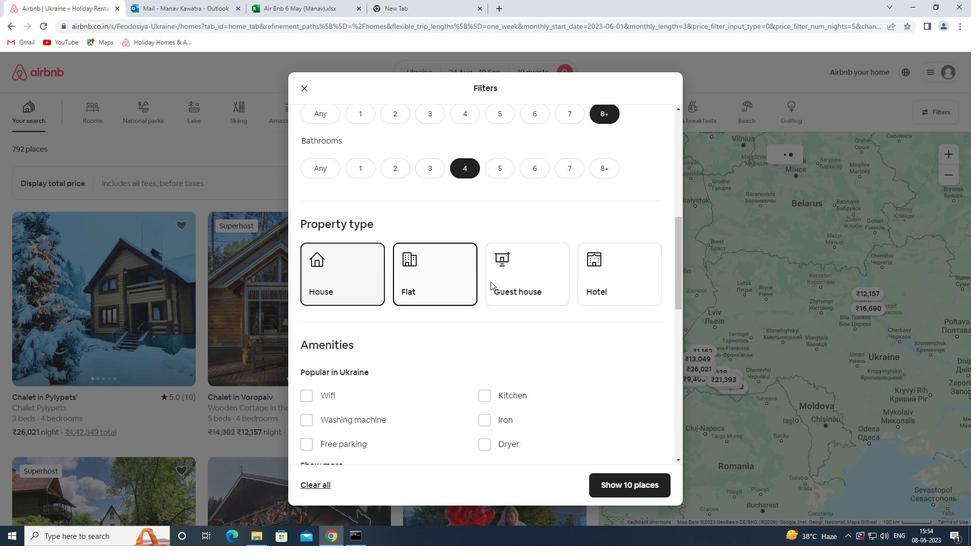 
Action: Mouse pressed left at (524, 281)
Screenshot: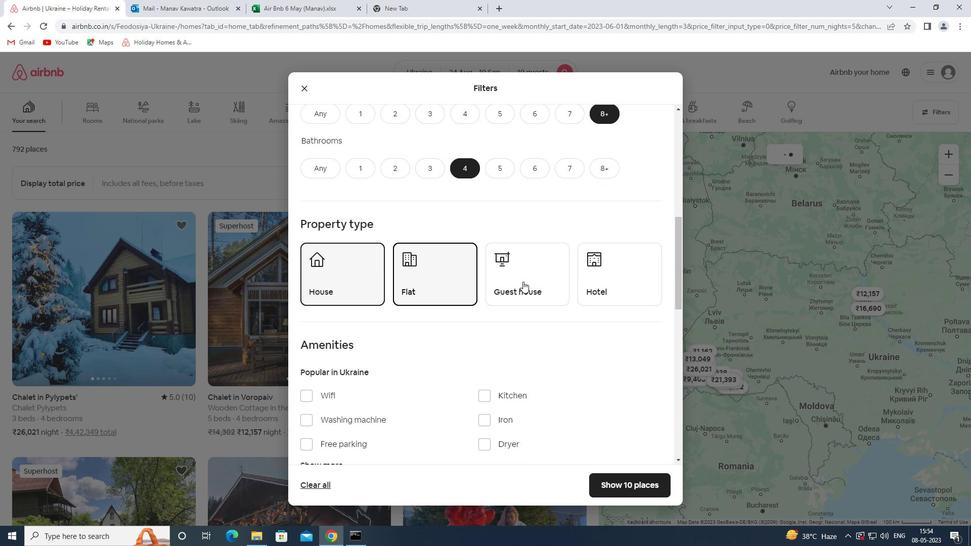
Action: Mouse scrolled (524, 281) with delta (0, 0)
Screenshot: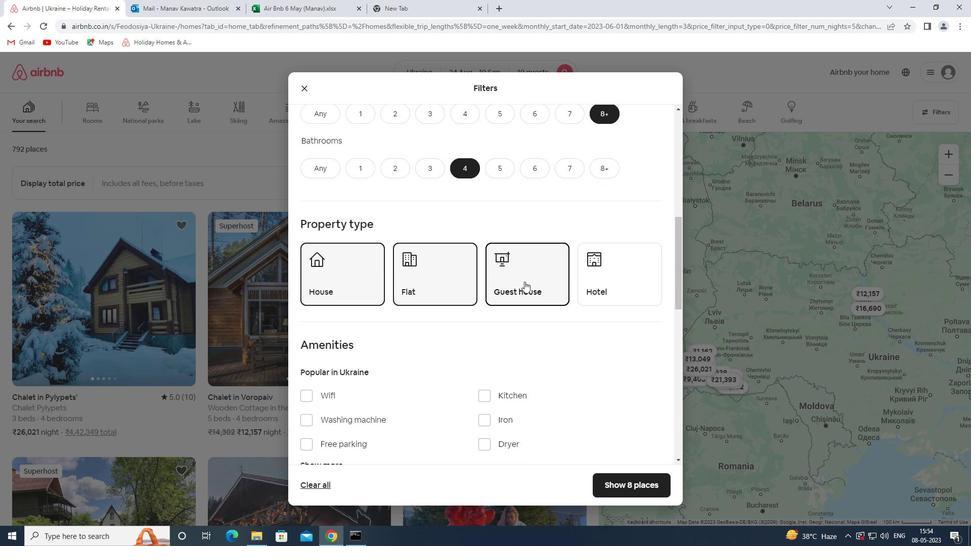 
Action: Mouse scrolled (524, 281) with delta (0, 0)
Screenshot: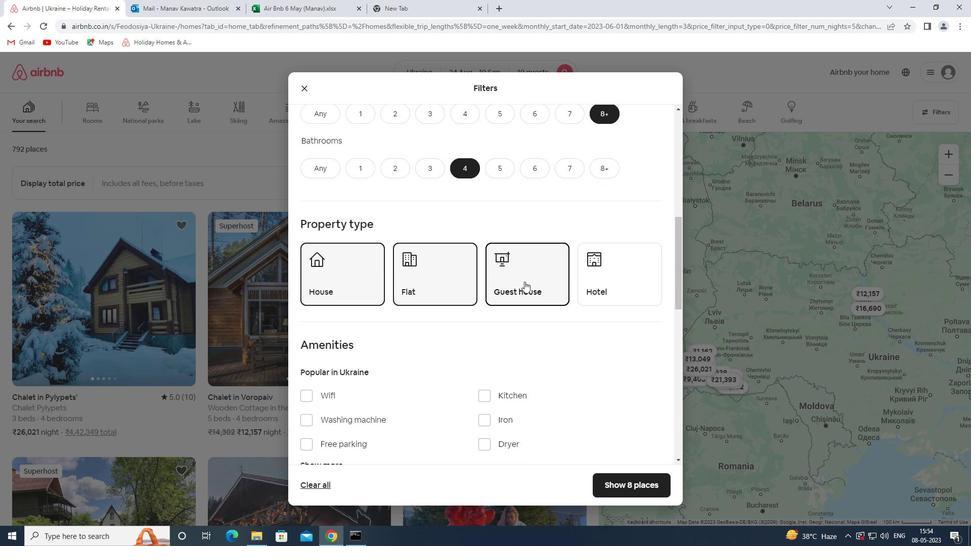 
Action: Mouse moved to (336, 293)
Screenshot: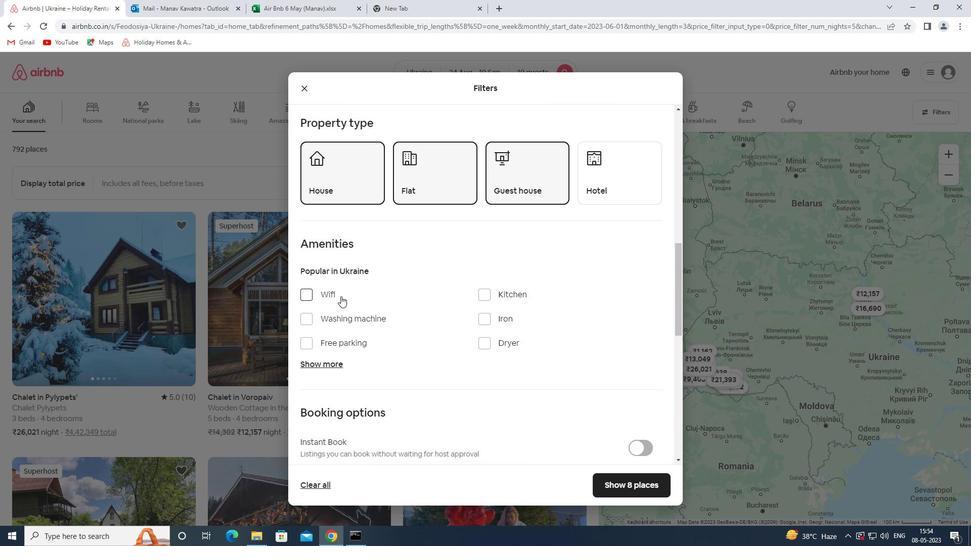 
Action: Mouse pressed left at (336, 293)
Screenshot: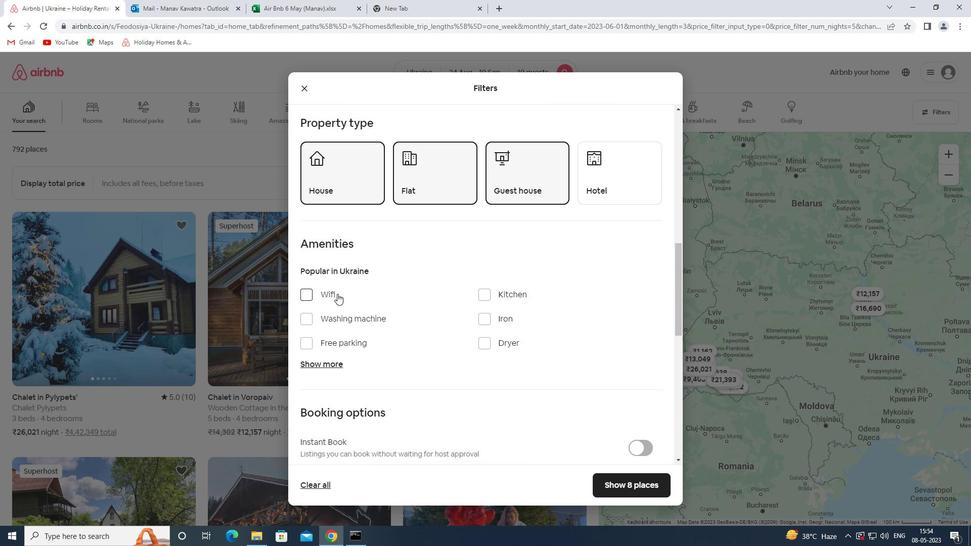 
Action: Mouse moved to (361, 340)
Screenshot: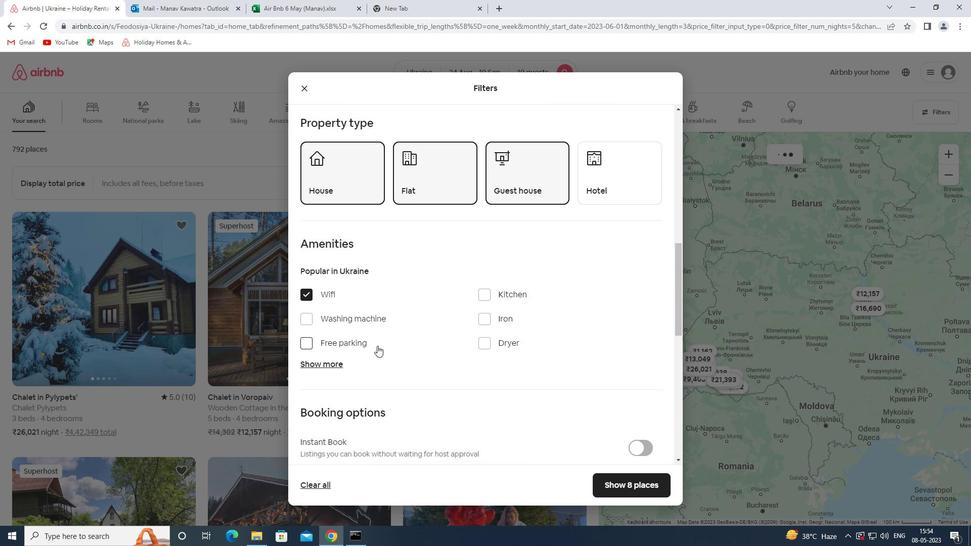 
Action: Mouse pressed left at (361, 340)
Screenshot: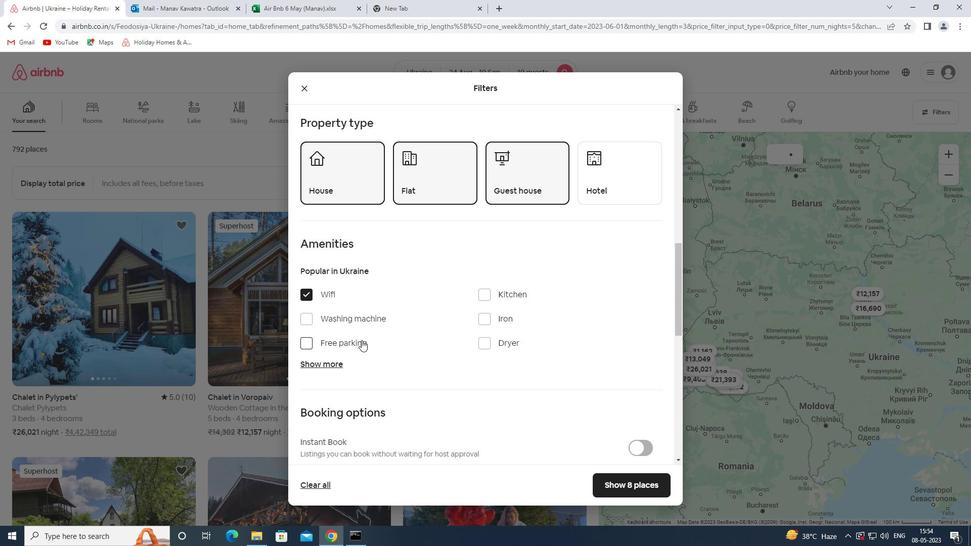 
Action: Mouse moved to (328, 364)
Screenshot: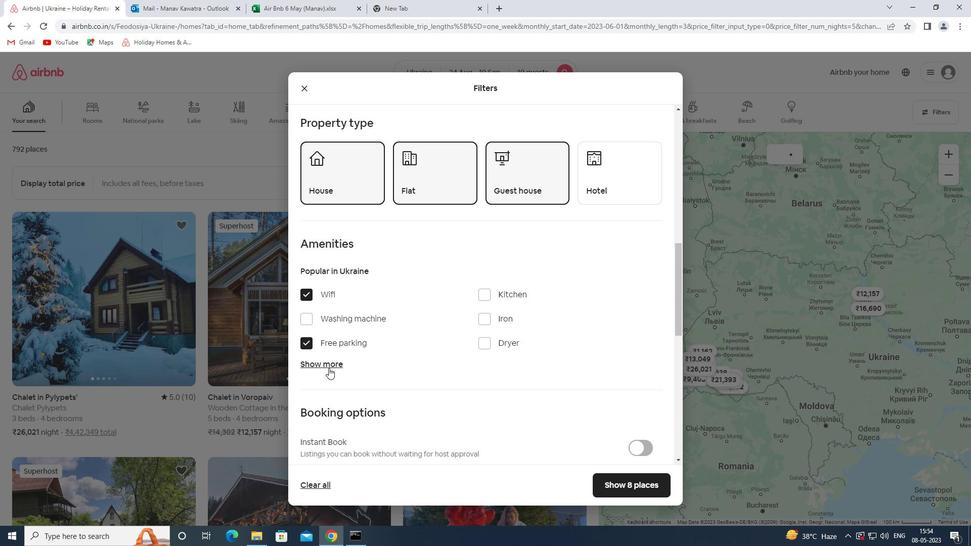 
Action: Mouse pressed left at (328, 364)
Screenshot: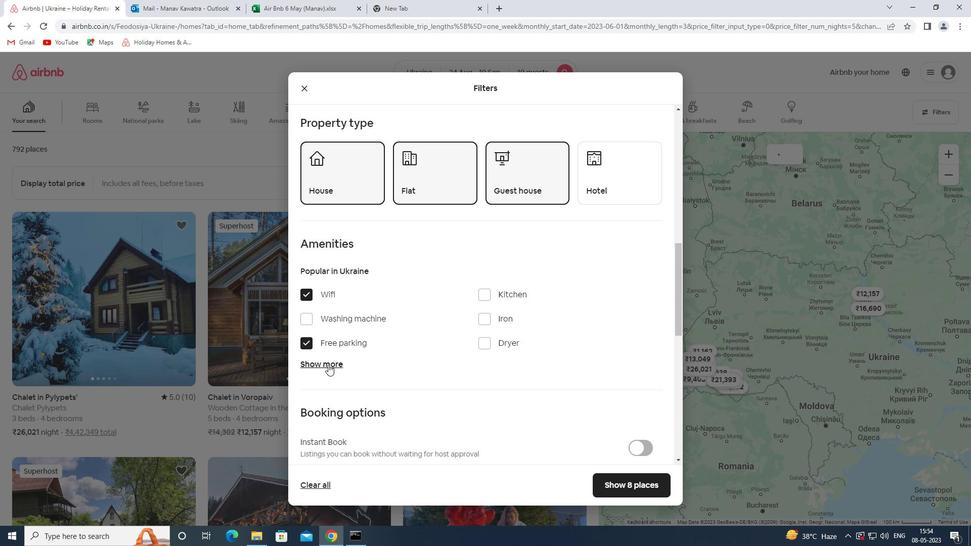 
Action: Mouse moved to (481, 425)
Screenshot: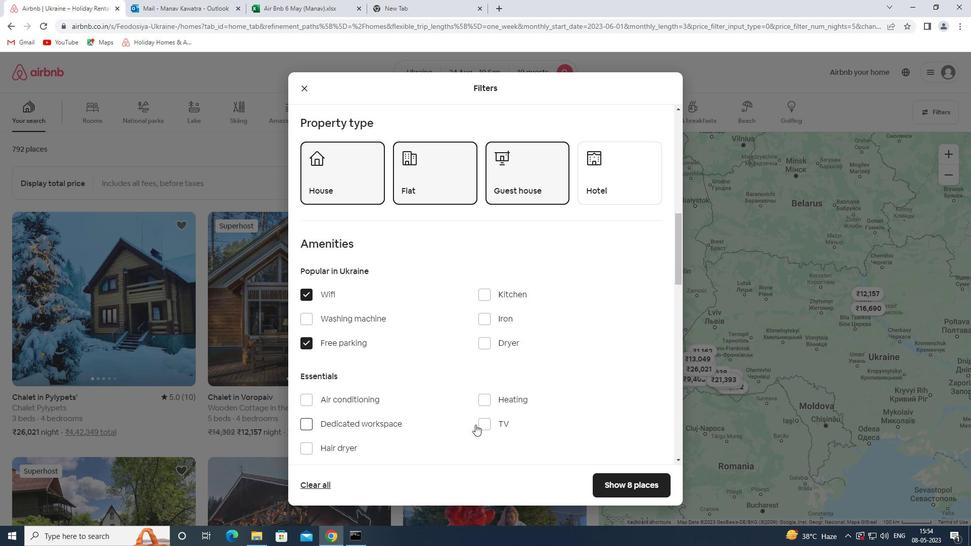 
Action: Mouse pressed left at (481, 425)
Screenshot: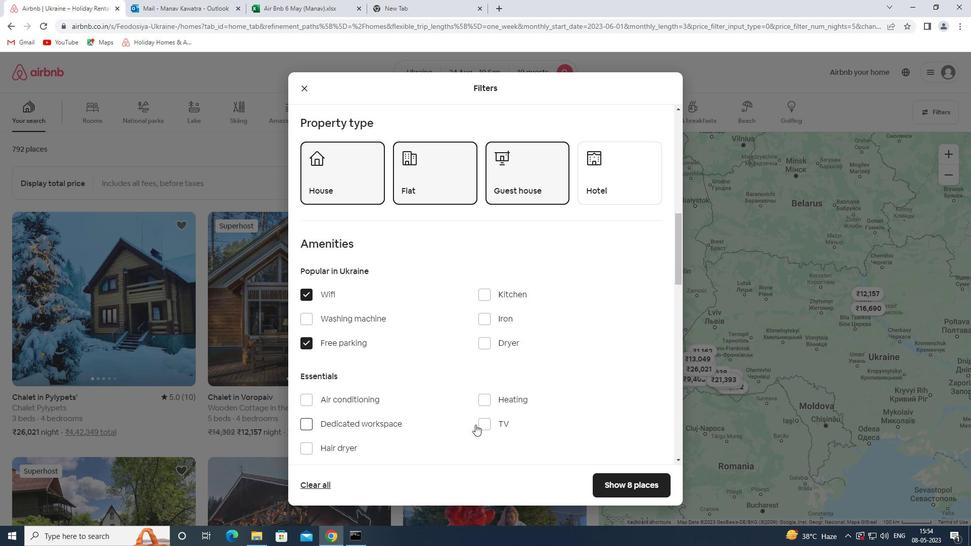 
Action: Mouse moved to (462, 383)
Screenshot: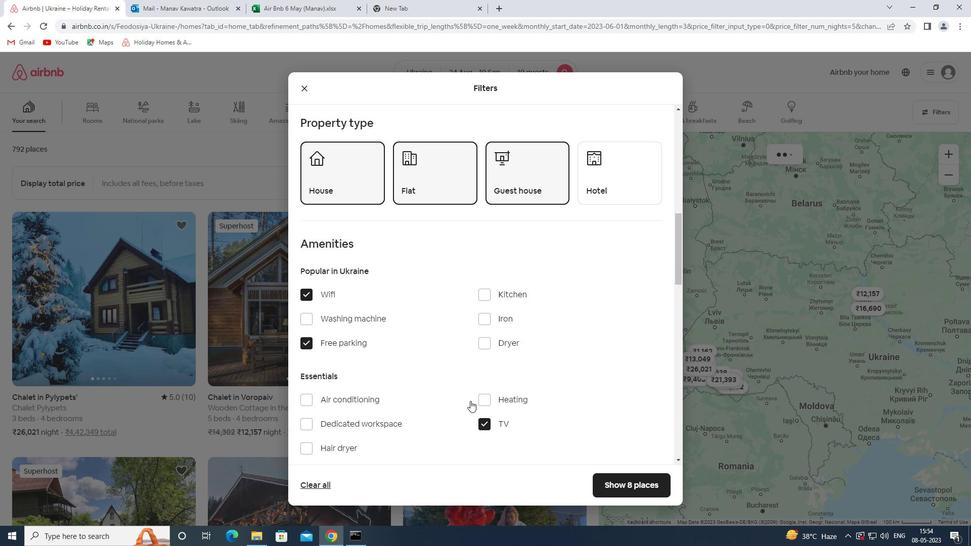 
Action: Mouse scrolled (462, 382) with delta (0, 0)
Screenshot: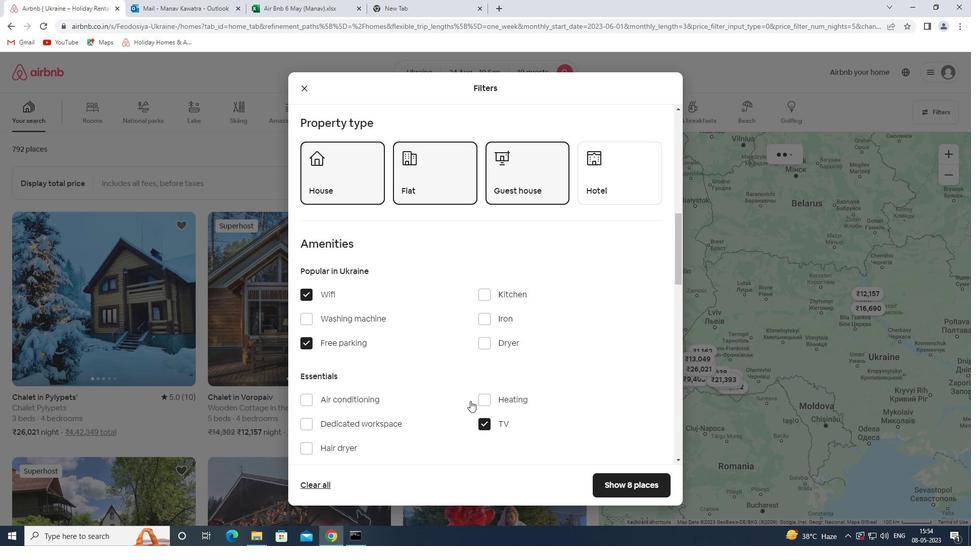 
Action: Mouse scrolled (462, 382) with delta (0, 0)
Screenshot: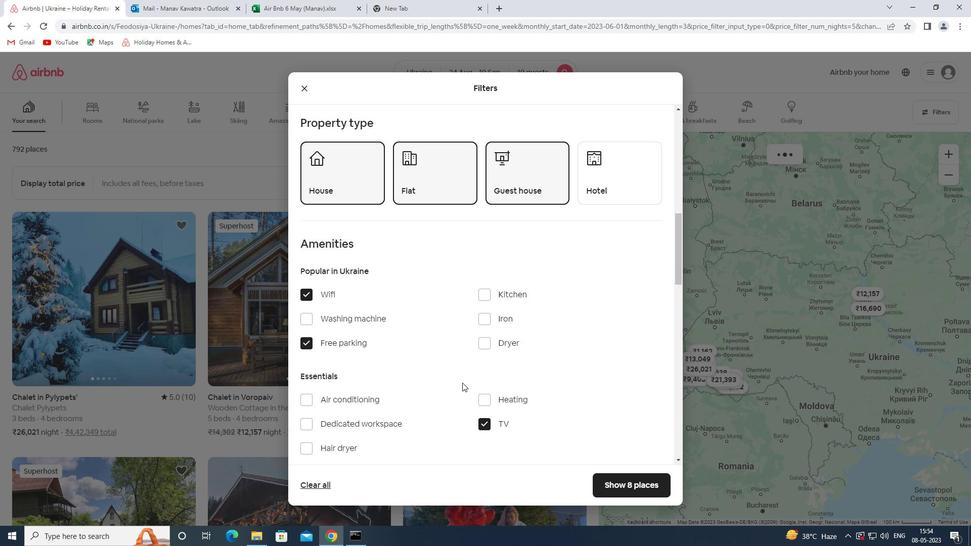 
Action: Mouse scrolled (462, 382) with delta (0, 0)
Screenshot: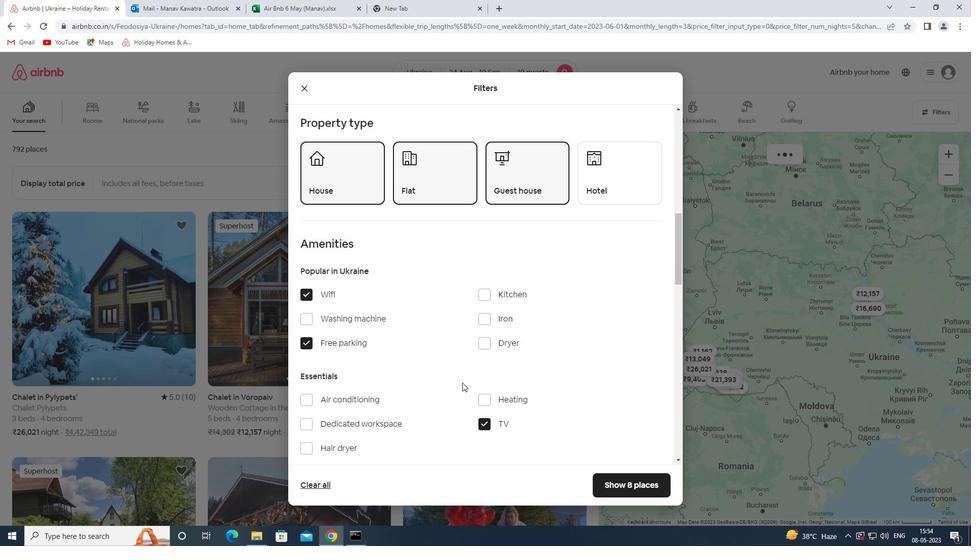 
Action: Mouse scrolled (462, 382) with delta (0, 0)
Screenshot: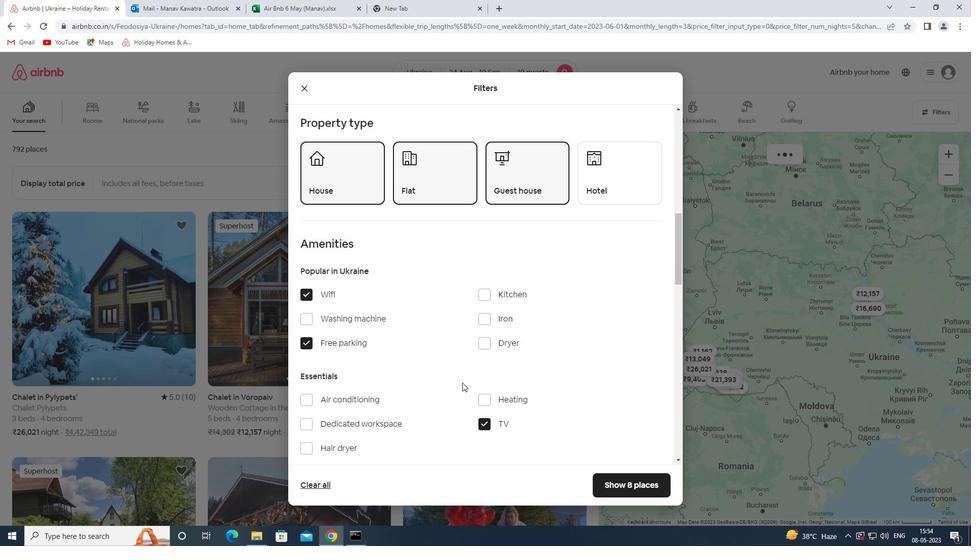 
Action: Mouse moved to (350, 376)
Screenshot: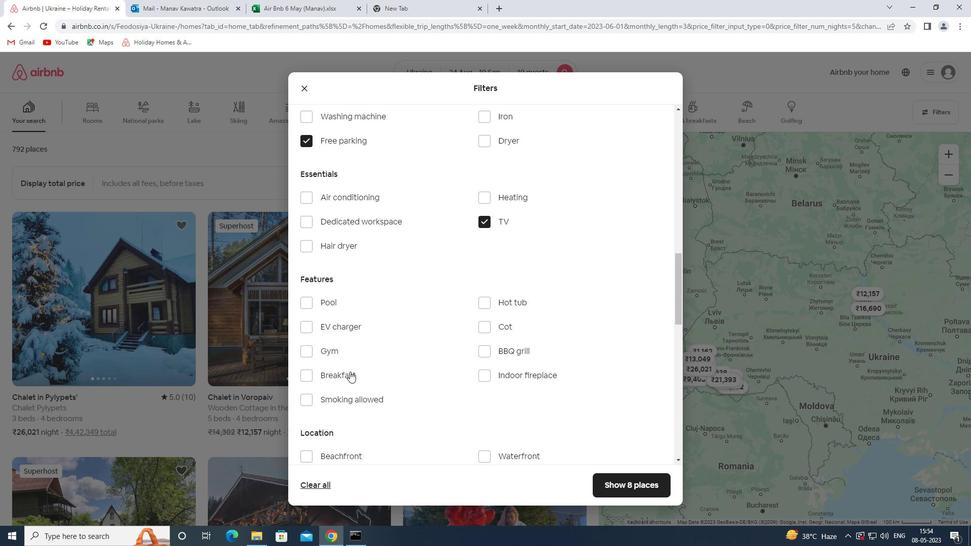 
Action: Mouse pressed left at (350, 376)
Screenshot: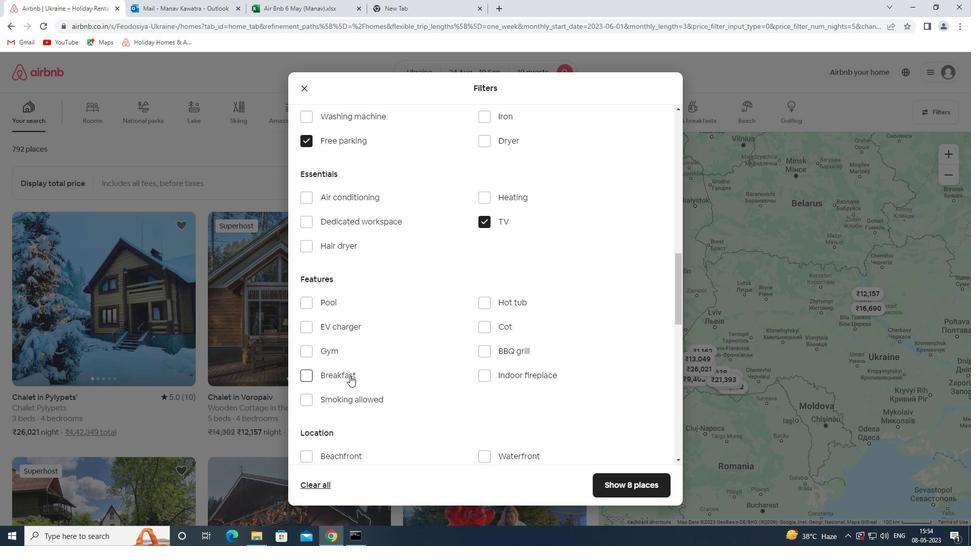 
Action: Mouse moved to (473, 341)
Screenshot: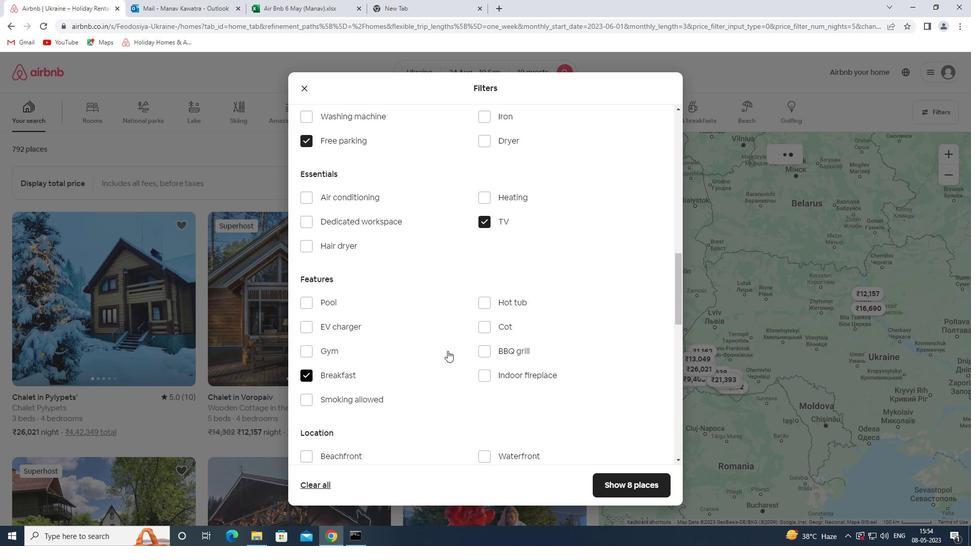 
Action: Mouse scrolled (473, 340) with delta (0, 0)
Screenshot: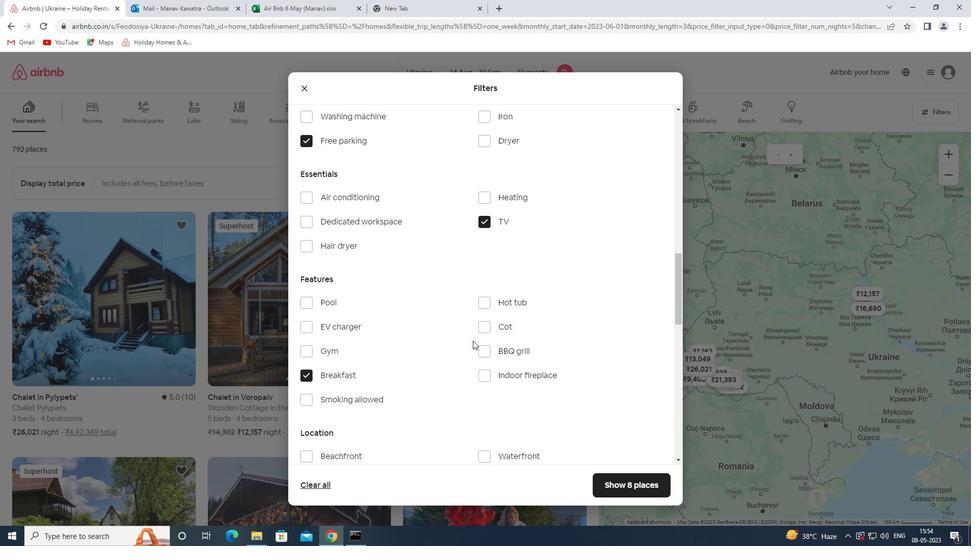 
Action: Mouse scrolled (473, 340) with delta (0, 0)
Screenshot: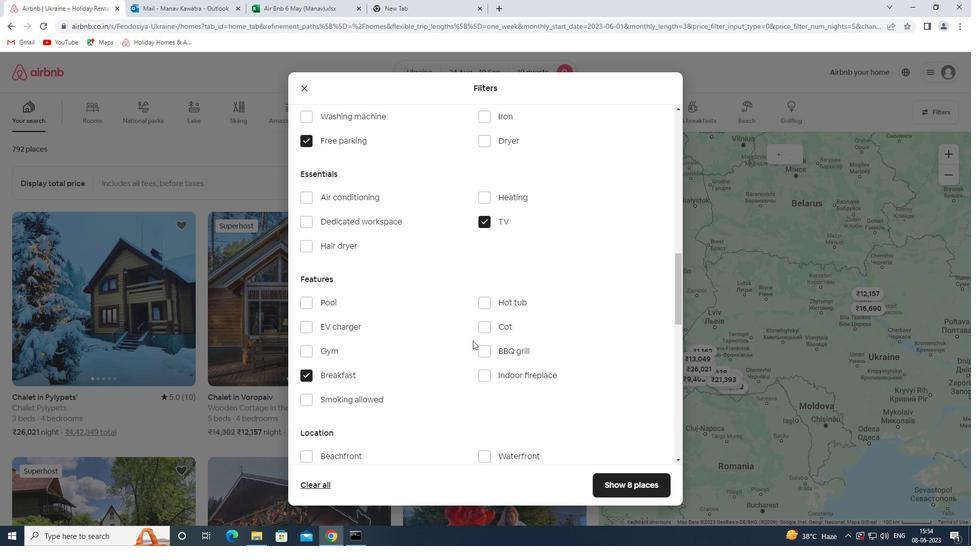 
Action: Mouse scrolled (473, 340) with delta (0, 0)
Screenshot: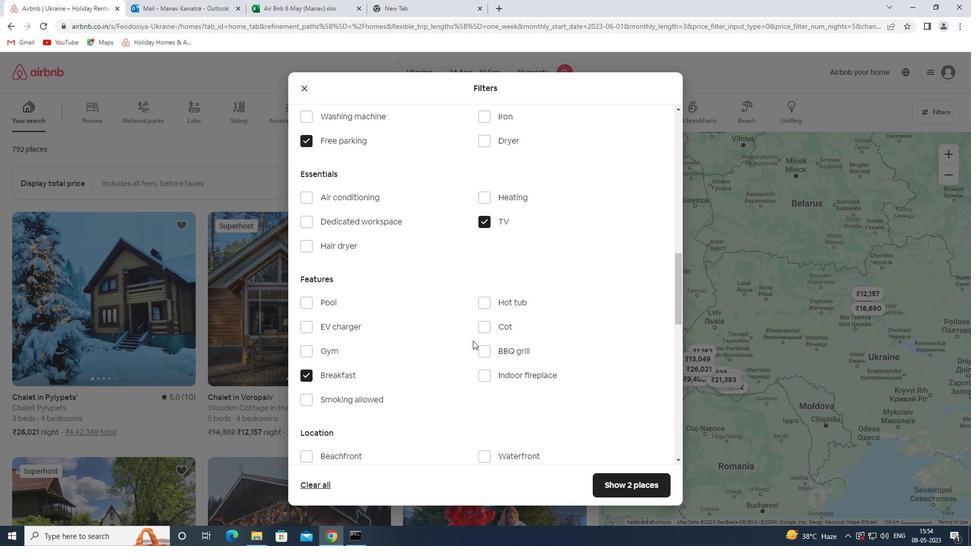 
Action: Mouse moved to (327, 199)
Screenshot: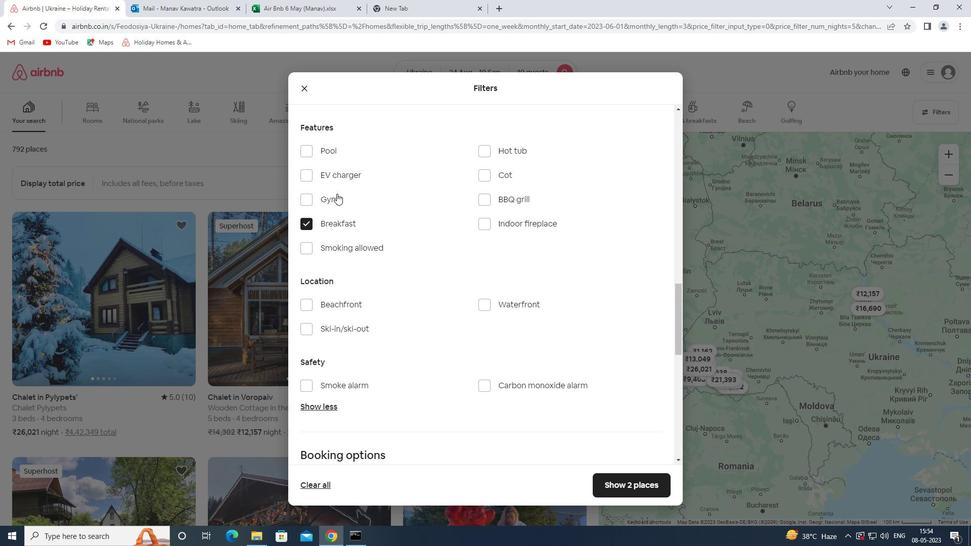 
Action: Mouse pressed left at (327, 199)
Screenshot: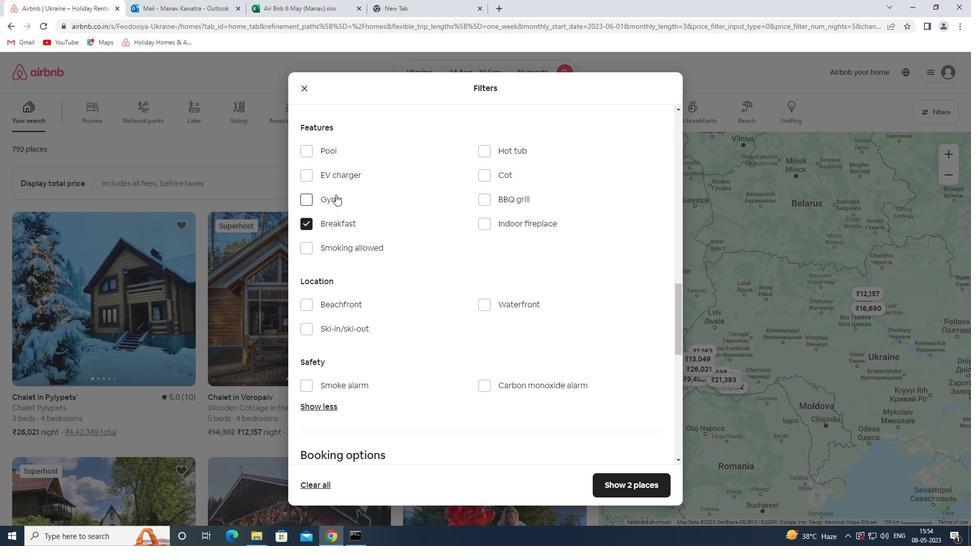 
Action: Mouse moved to (374, 222)
Screenshot: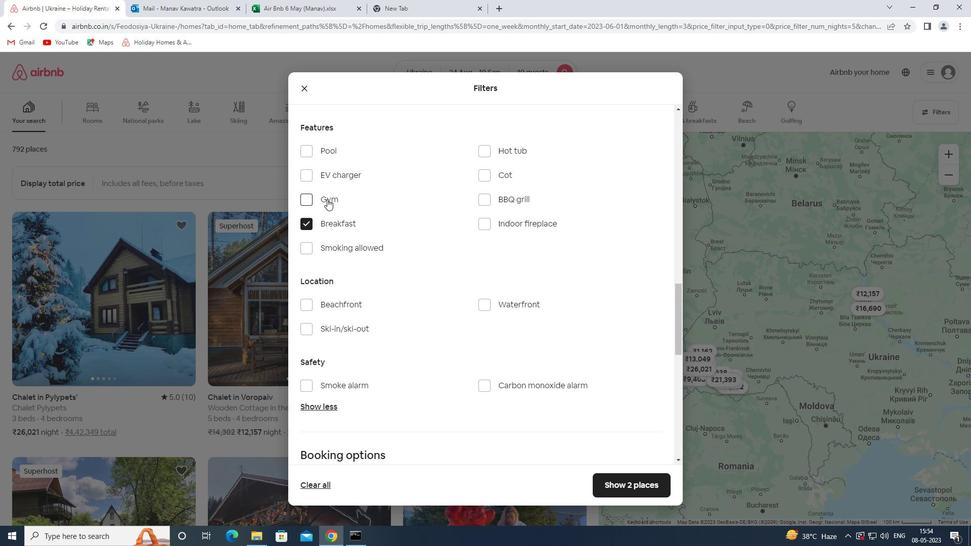 
Action: Mouse scrolled (374, 223) with delta (0, 0)
Screenshot: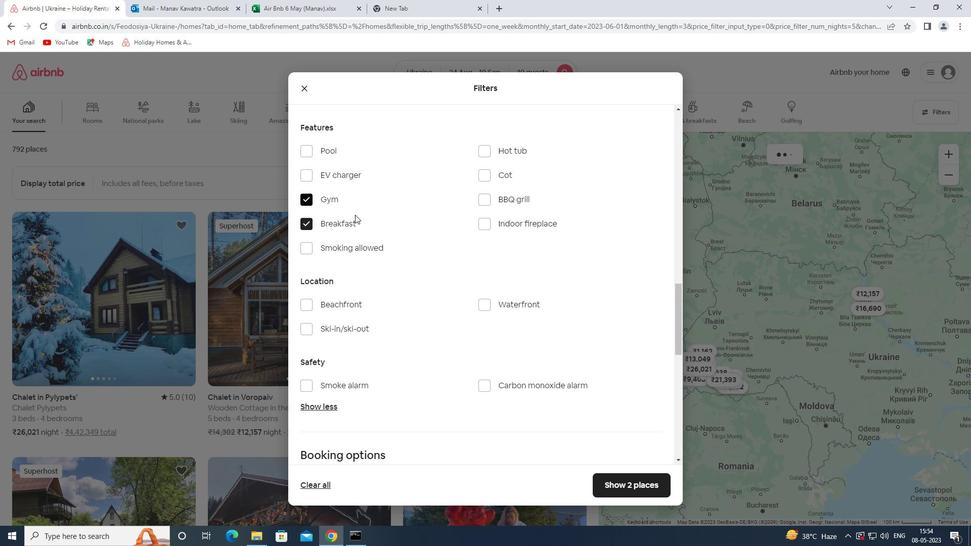 
Action: Mouse scrolled (374, 223) with delta (0, 0)
Screenshot: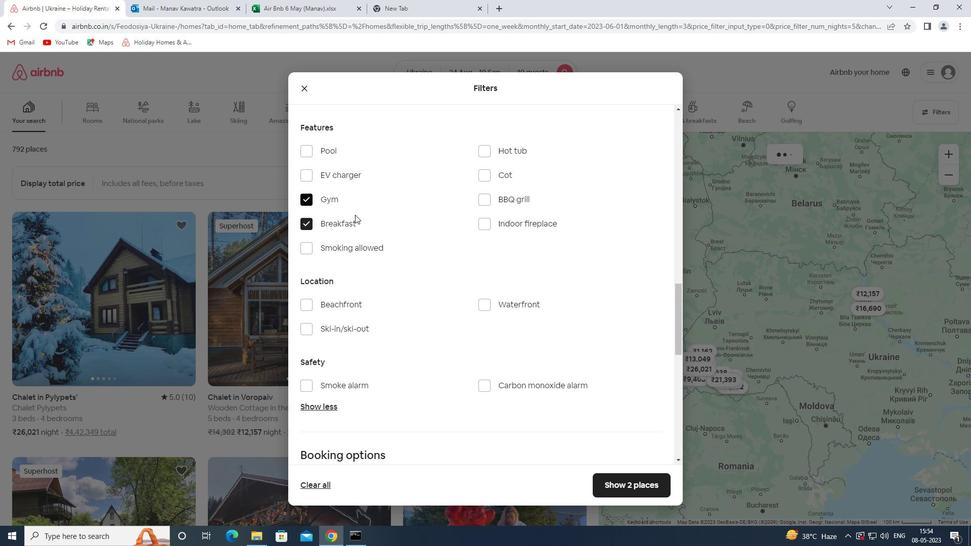 
Action: Mouse scrolled (374, 223) with delta (0, 0)
Screenshot: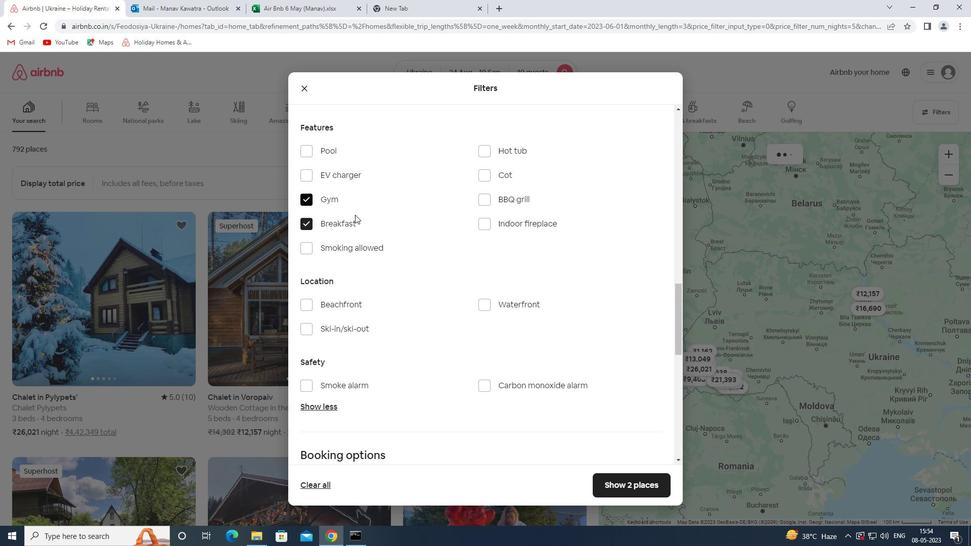 
Action: Mouse scrolled (374, 223) with delta (0, 0)
Screenshot: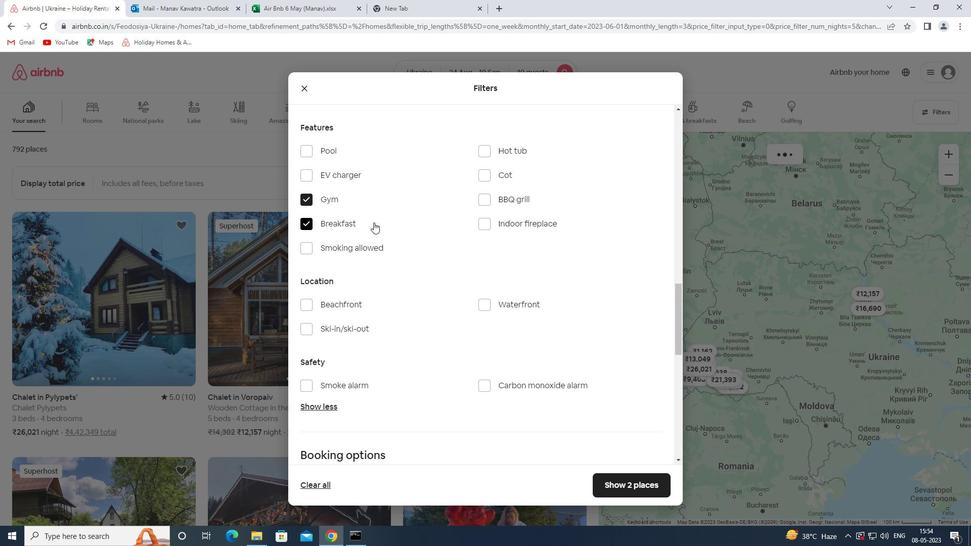 
Action: Mouse moved to (451, 291)
Screenshot: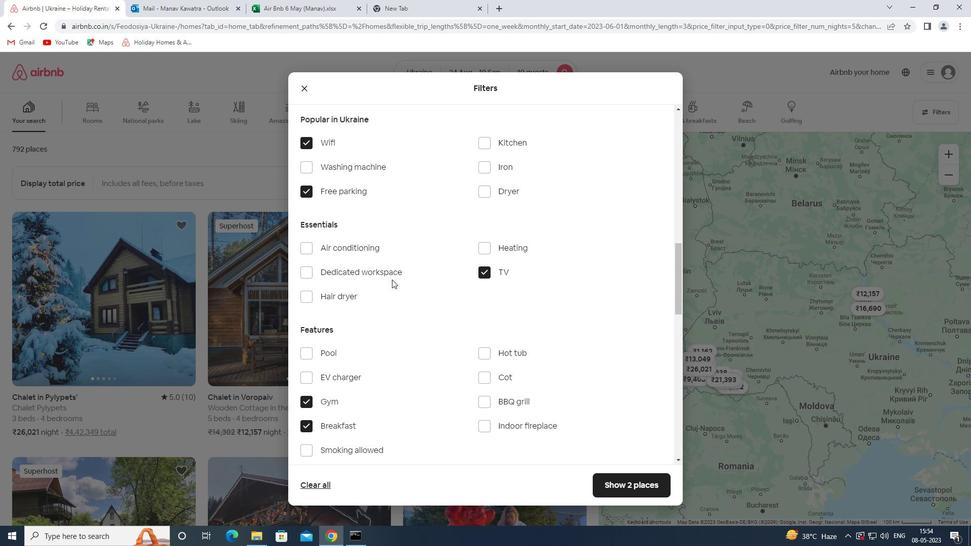 
Action: Mouse scrolled (451, 291) with delta (0, 0)
Screenshot: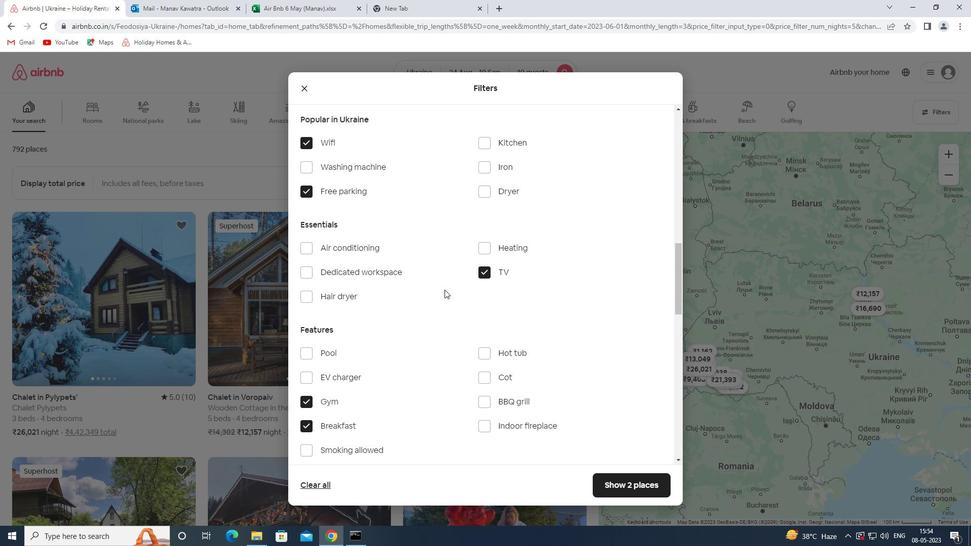 
Action: Mouse scrolled (451, 291) with delta (0, 0)
Screenshot: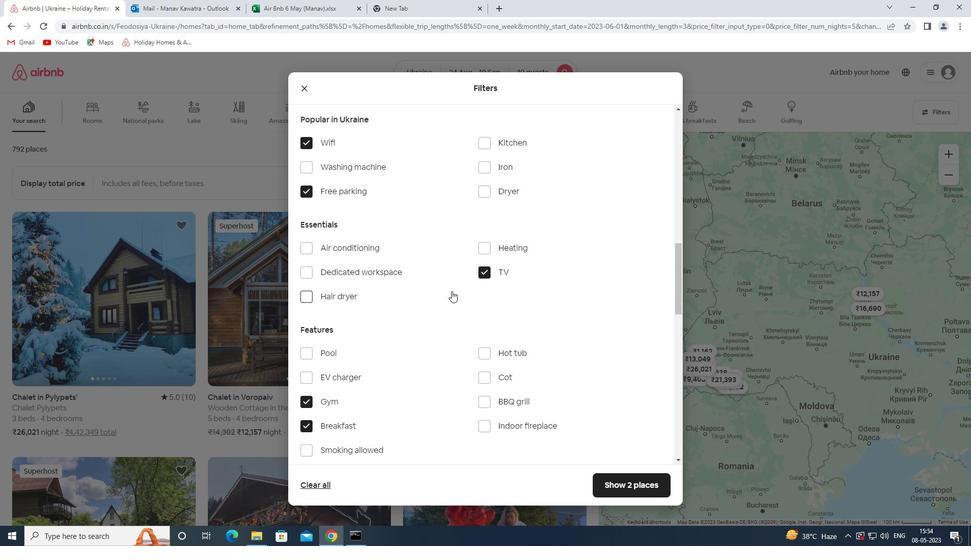 
Action: Mouse scrolled (451, 291) with delta (0, 0)
Screenshot: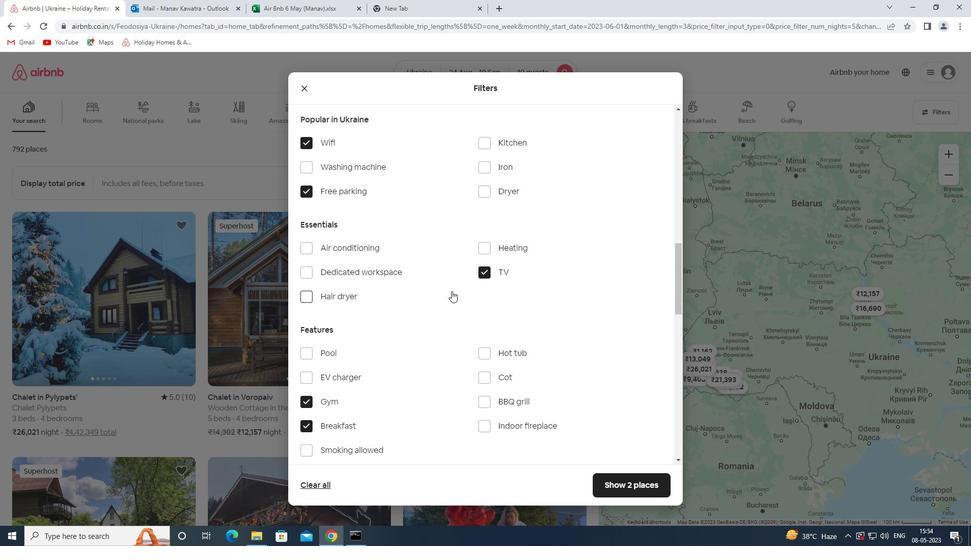 
Action: Mouse scrolled (451, 291) with delta (0, 0)
Screenshot: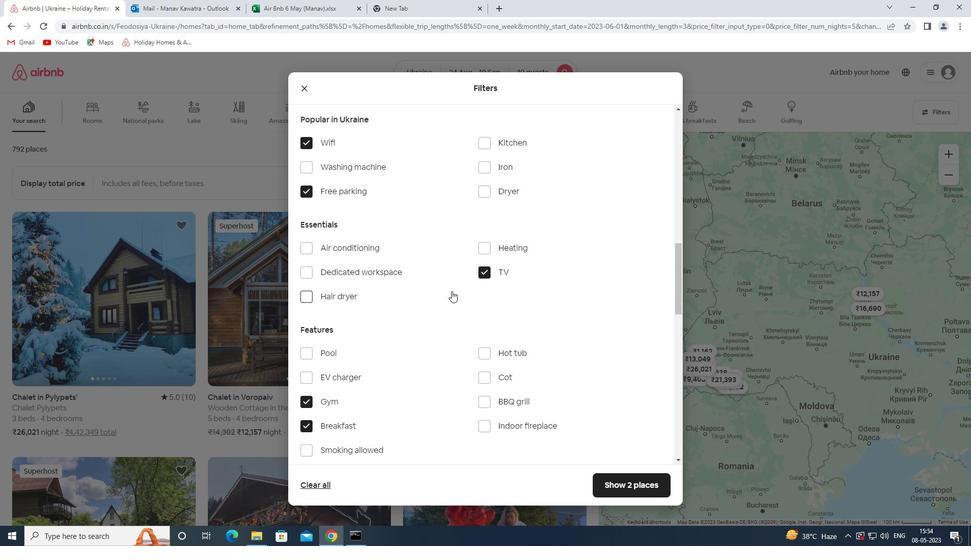 
Action: Mouse moved to (525, 352)
Screenshot: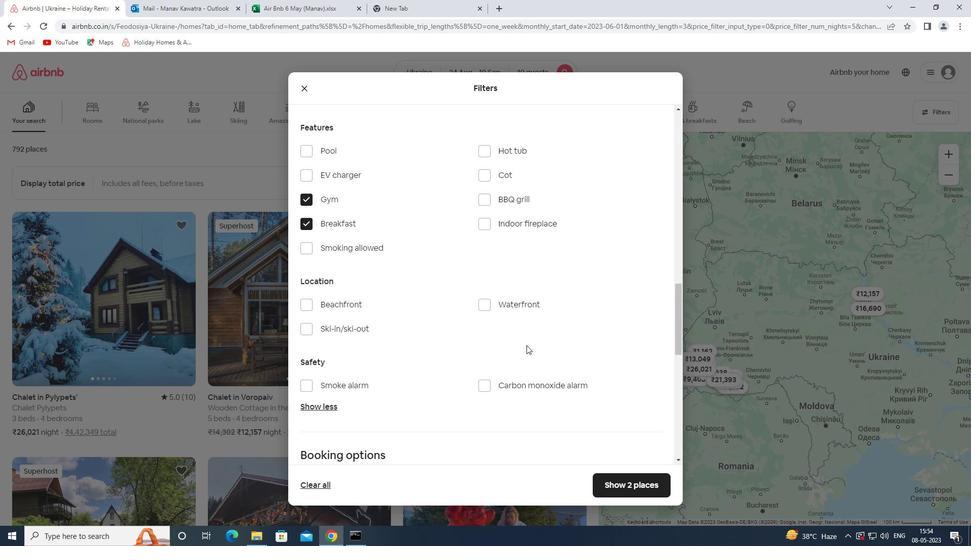 
Action: Mouse scrolled (525, 351) with delta (0, 0)
Screenshot: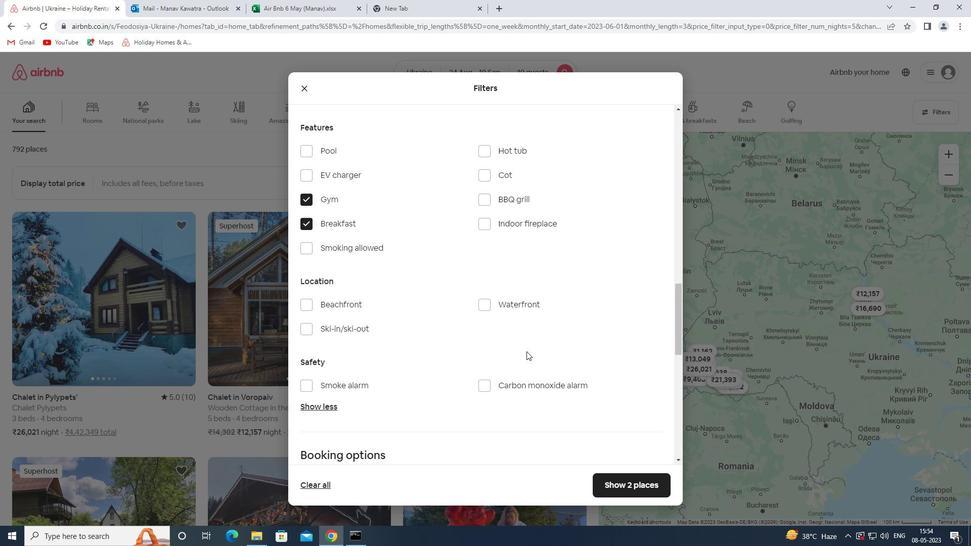 
Action: Mouse moved to (524, 352)
Screenshot: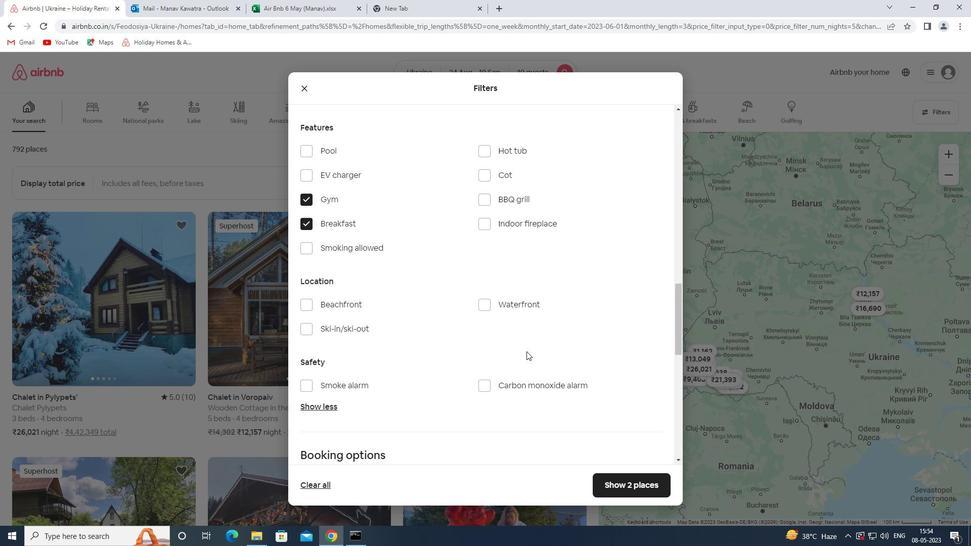 
Action: Mouse scrolled (524, 351) with delta (0, 0)
Screenshot: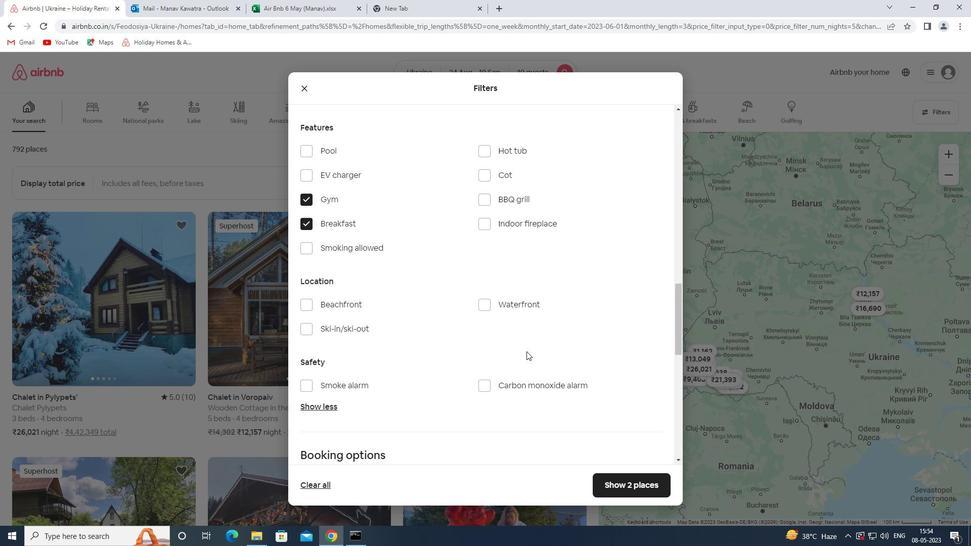 
Action: Mouse moved to (524, 352)
Screenshot: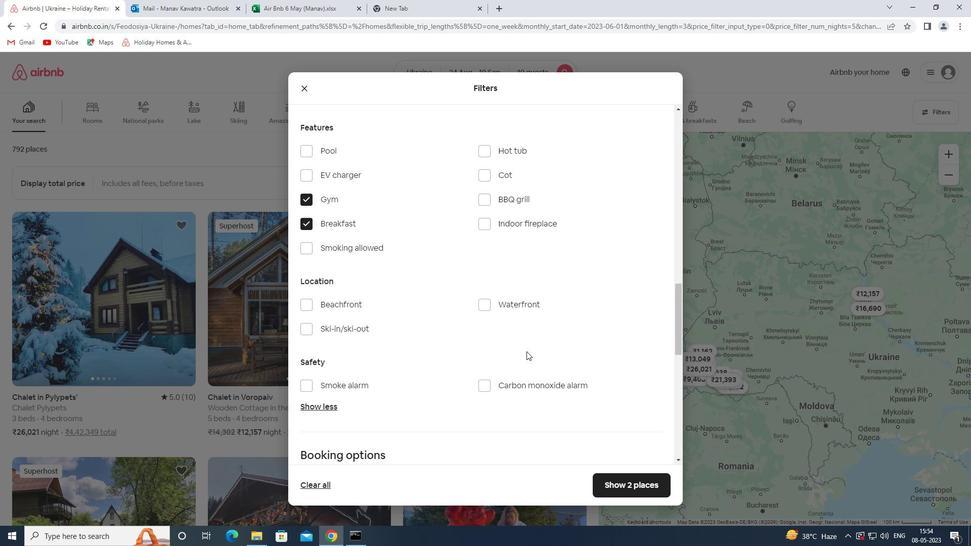 
Action: Mouse scrolled (524, 351) with delta (0, 0)
Screenshot: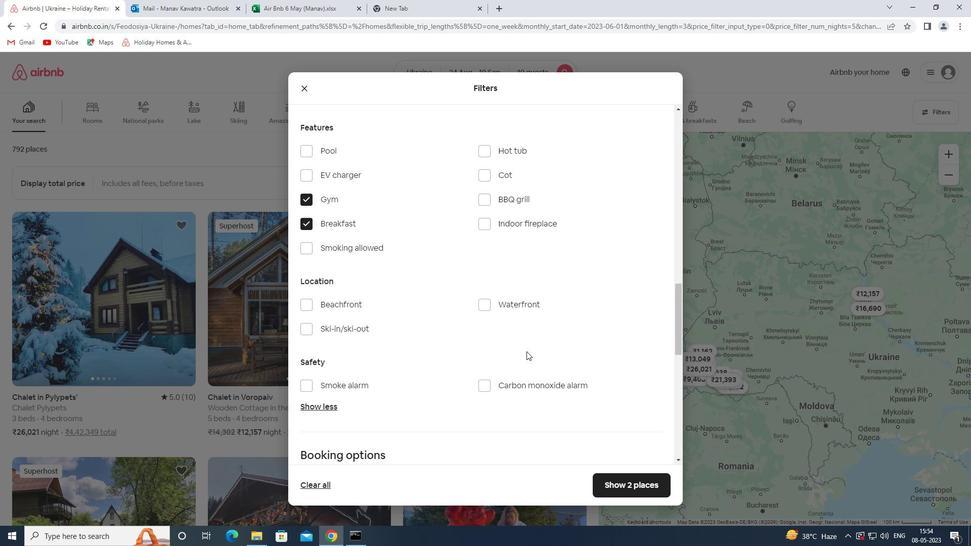 
Action: Mouse scrolled (524, 351) with delta (0, 0)
Screenshot: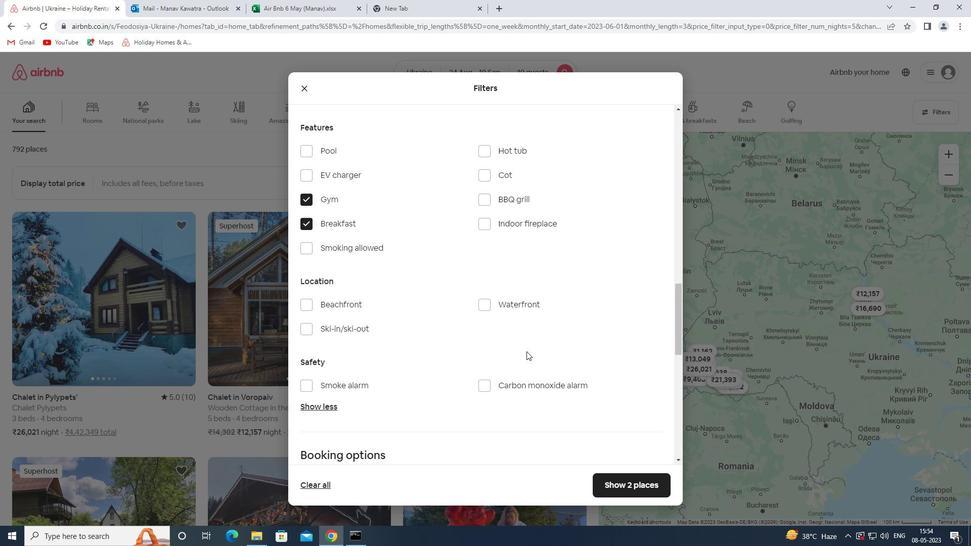 
Action: Mouse moved to (648, 320)
Screenshot: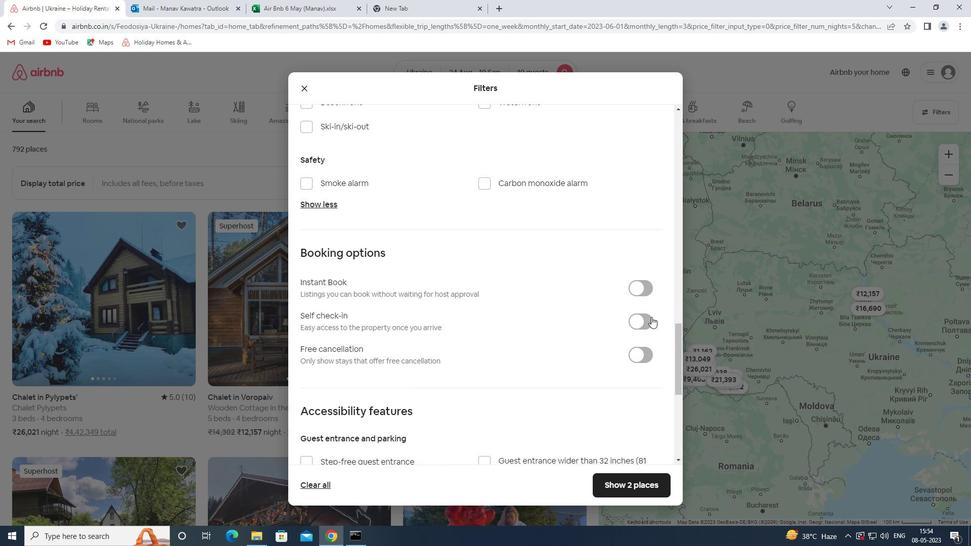 
Action: Mouse pressed left at (648, 320)
Screenshot: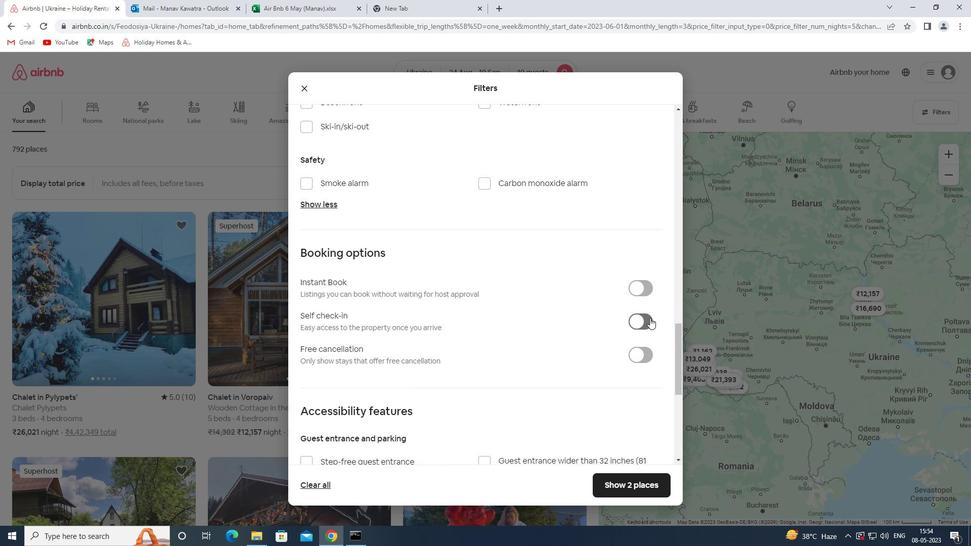 
Action: Mouse moved to (570, 343)
Screenshot: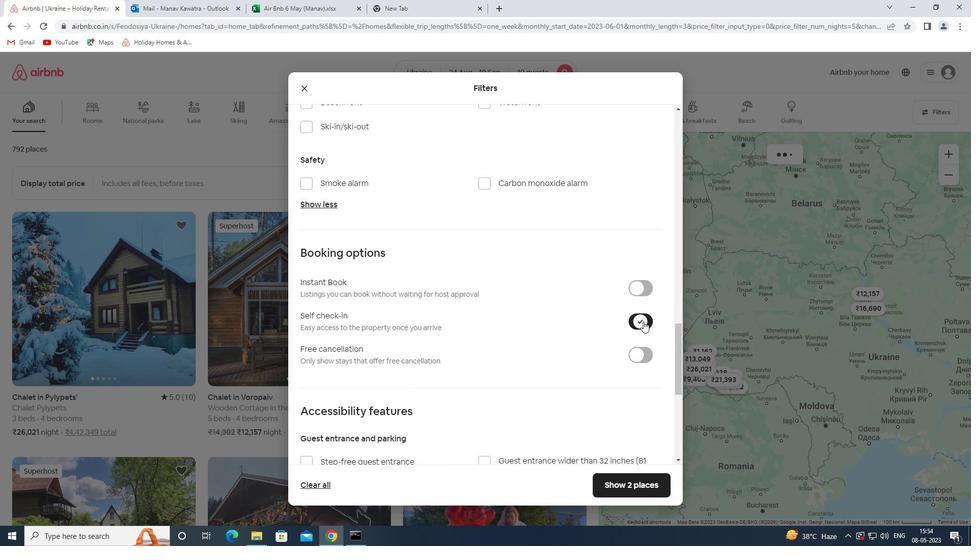 
Action: Mouse scrolled (570, 342) with delta (0, 0)
Screenshot: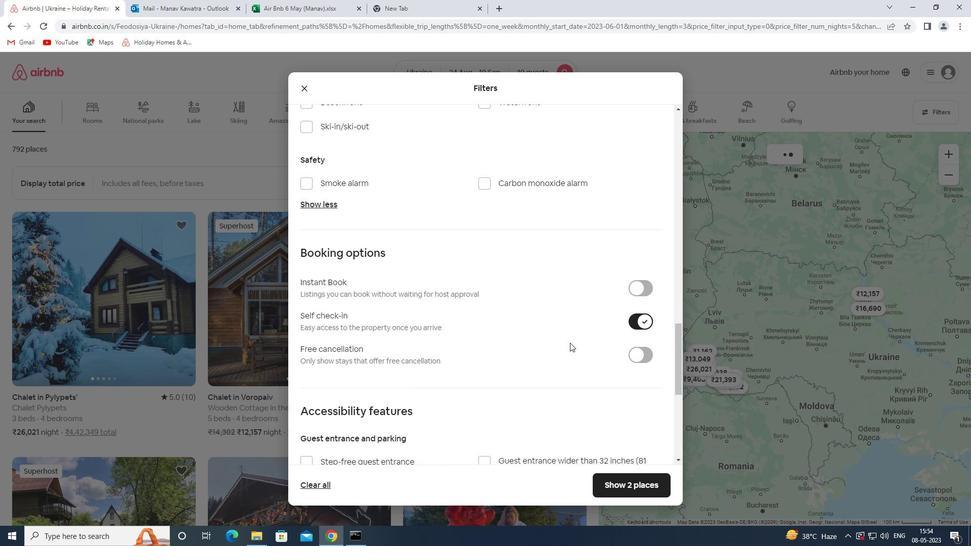 
Action: Mouse scrolled (570, 342) with delta (0, 0)
Screenshot: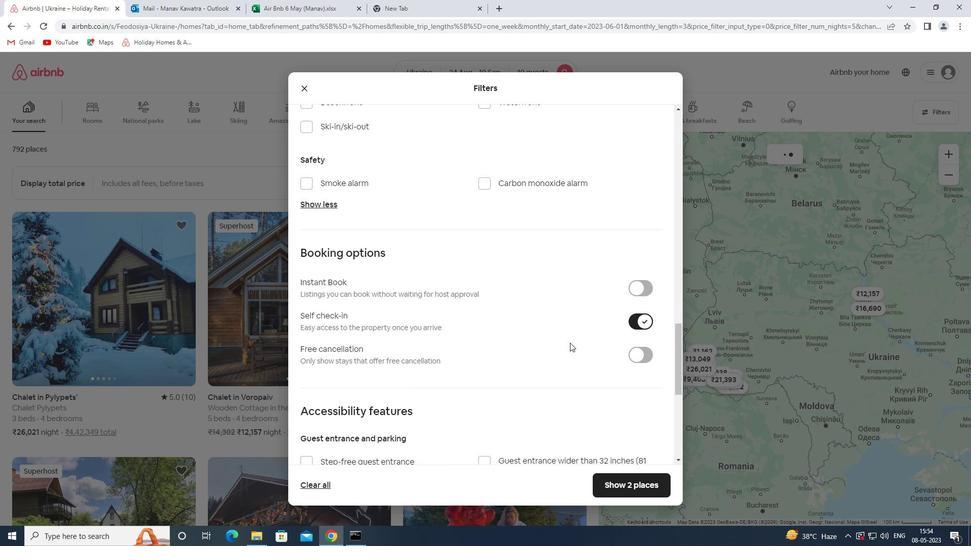 
Action: Mouse scrolled (570, 342) with delta (0, 0)
Screenshot: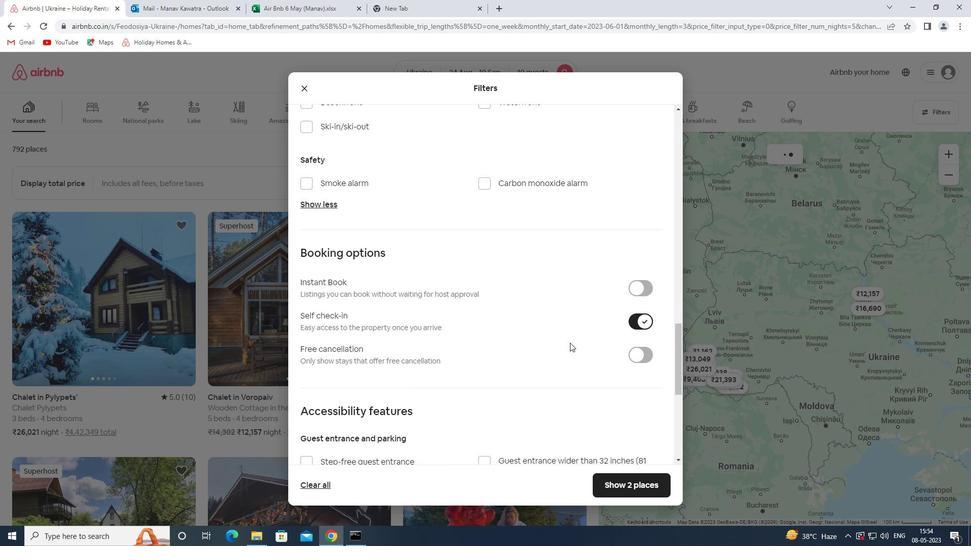 
Action: Mouse scrolled (570, 342) with delta (0, 0)
Screenshot: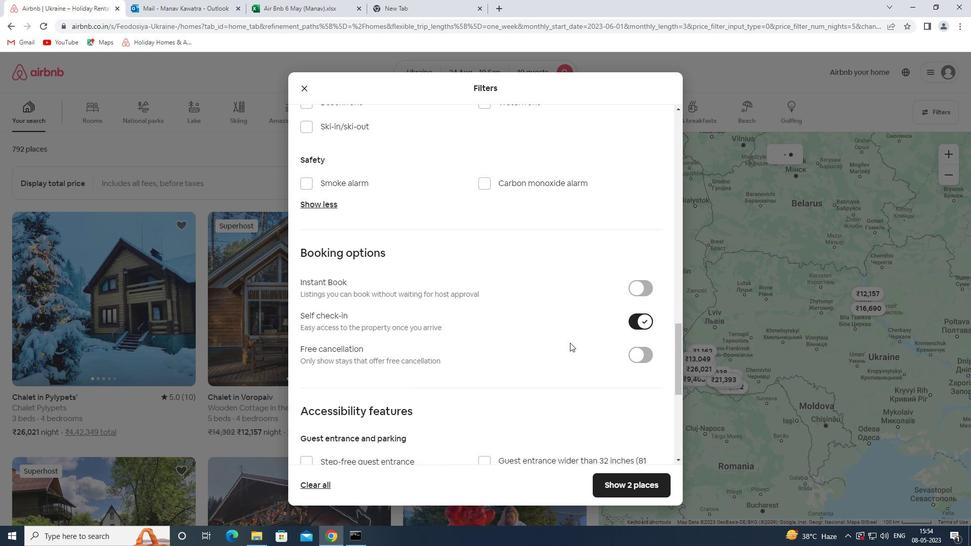 
Action: Mouse scrolled (570, 342) with delta (0, 0)
Screenshot: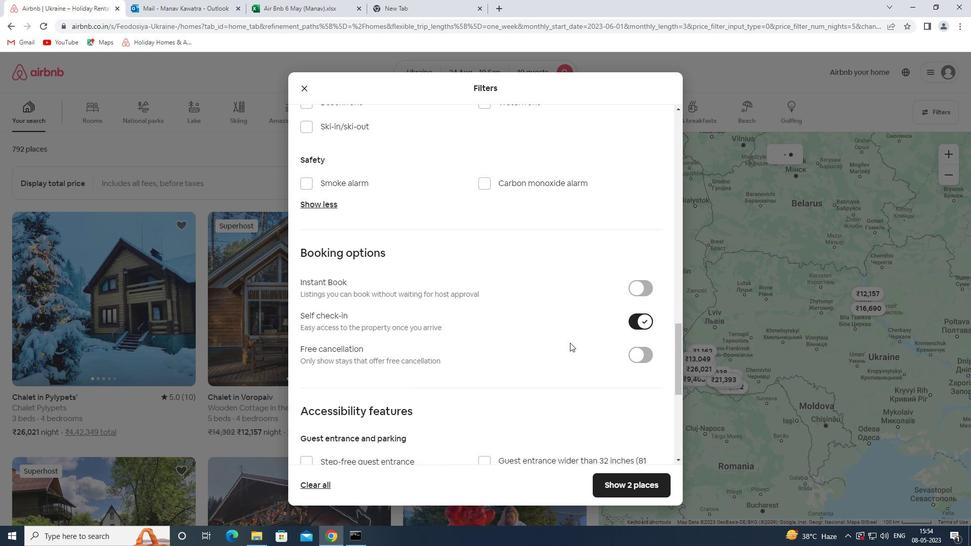 
Action: Mouse scrolled (570, 342) with delta (0, 0)
Screenshot: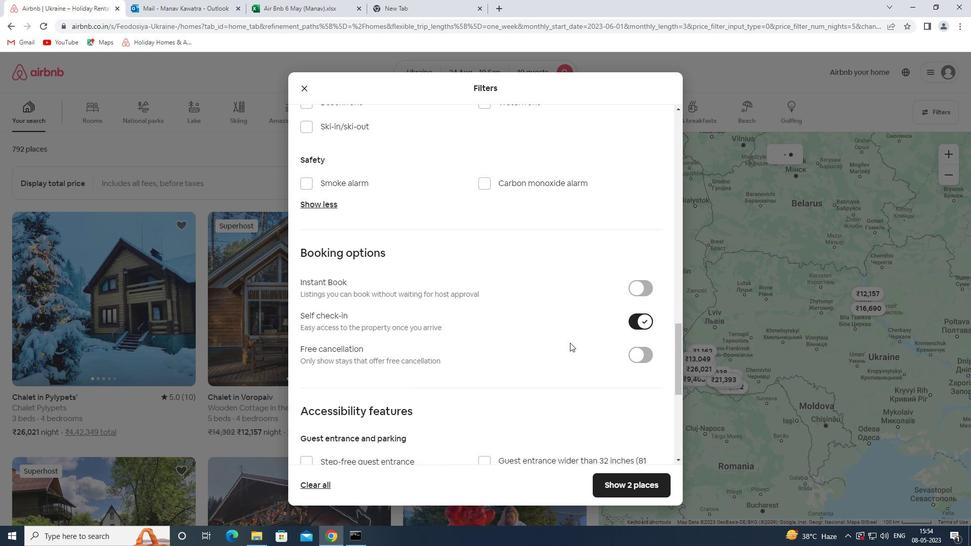 
Action: Mouse moved to (342, 394)
Screenshot: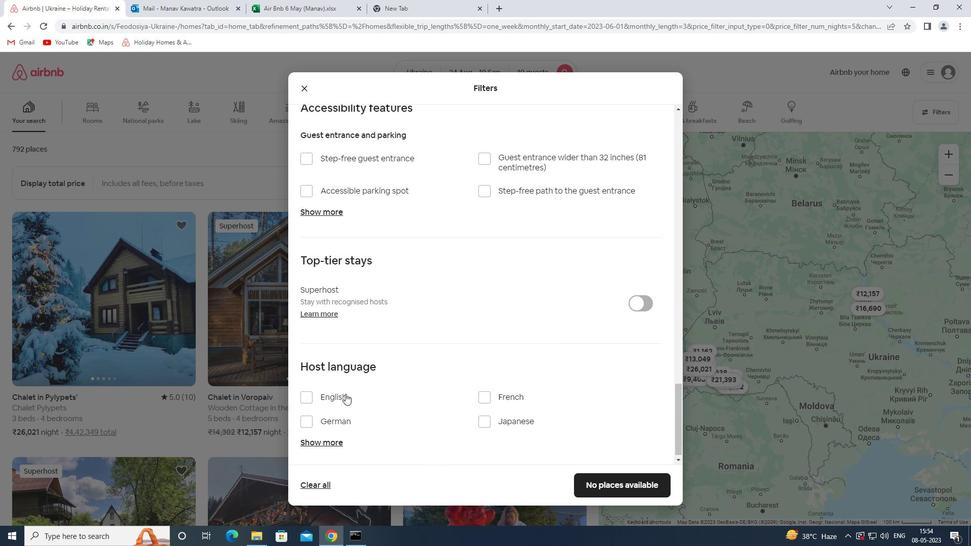 
Action: Mouse pressed left at (342, 394)
Screenshot: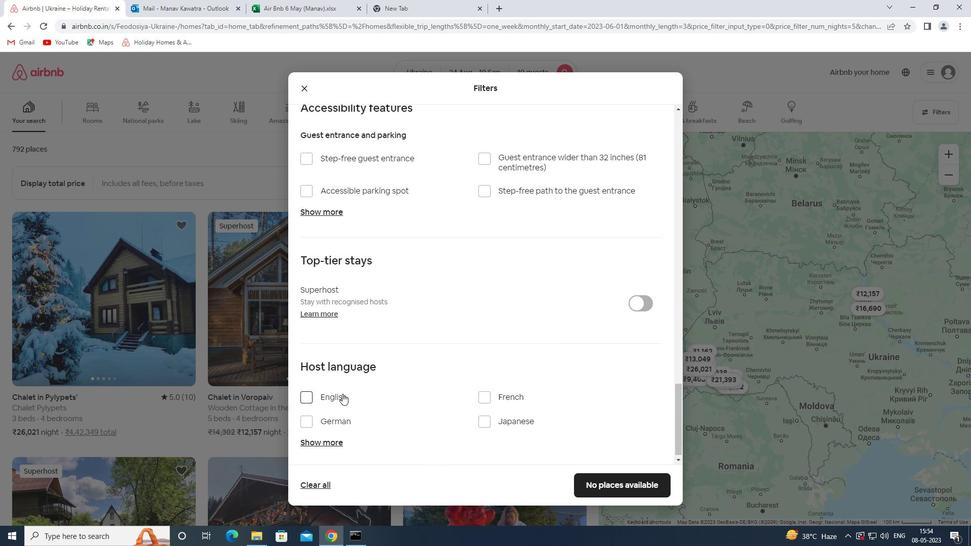 
Action: Mouse moved to (492, 360)
Screenshot: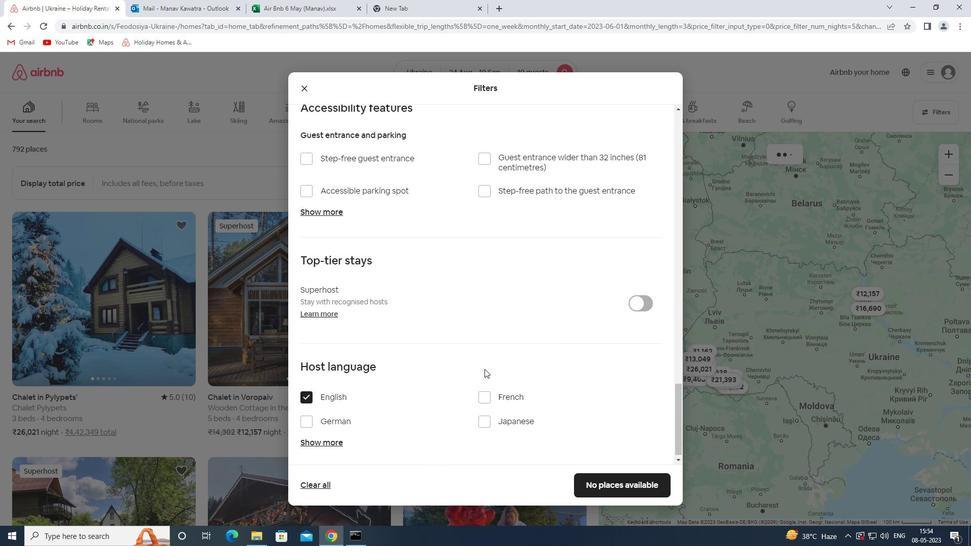 
Action: Mouse scrolled (492, 359) with delta (0, 0)
Screenshot: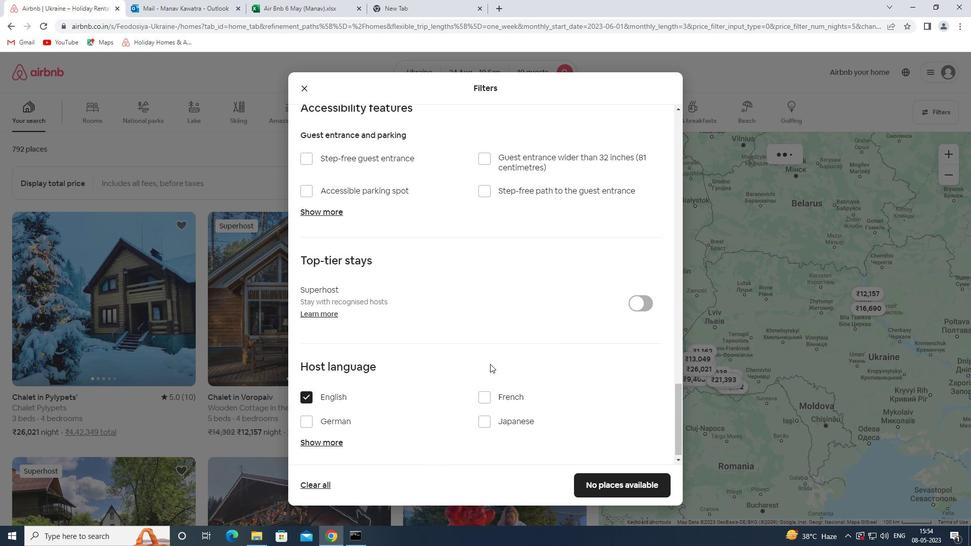 
Action: Mouse moved to (493, 359)
Screenshot: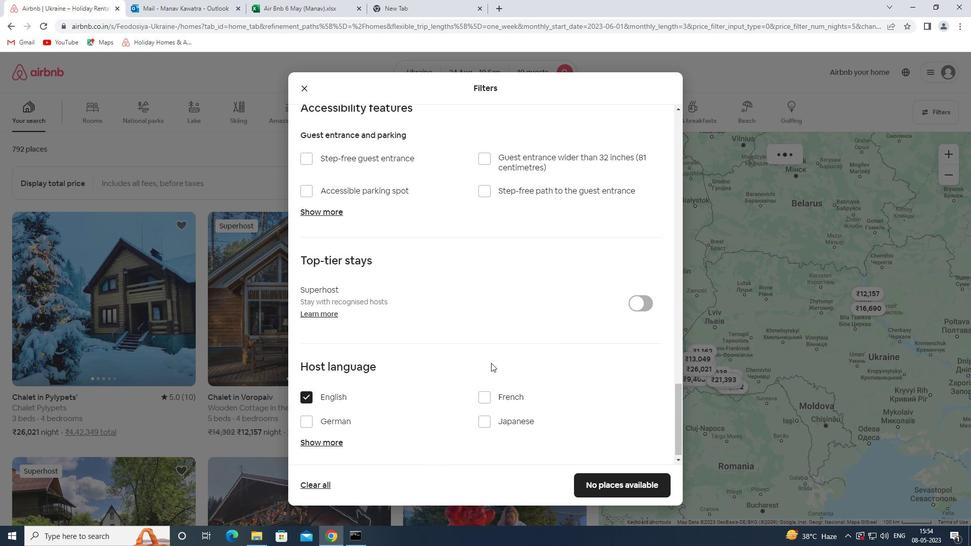 
Action: Mouse scrolled (493, 359) with delta (0, 0)
Screenshot: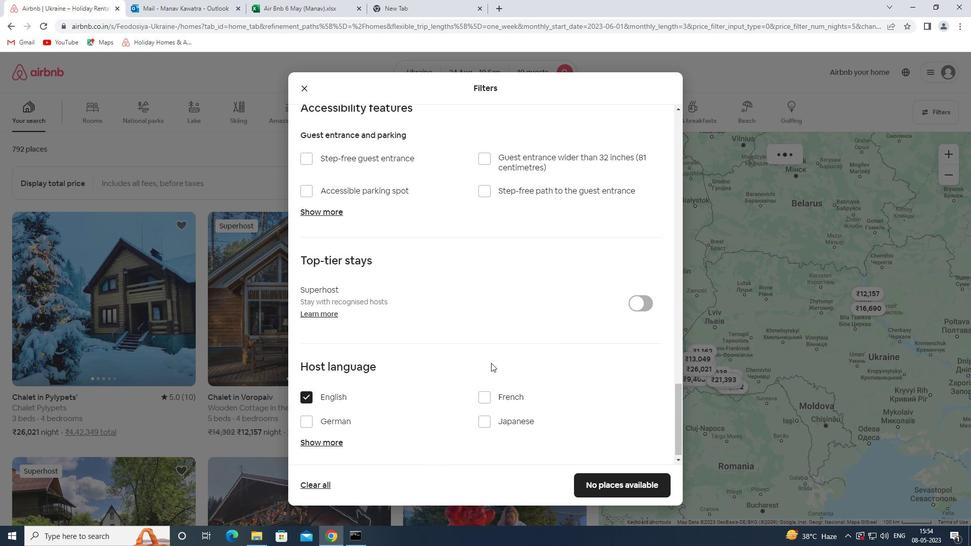 
Action: Mouse moved to (496, 358)
Screenshot: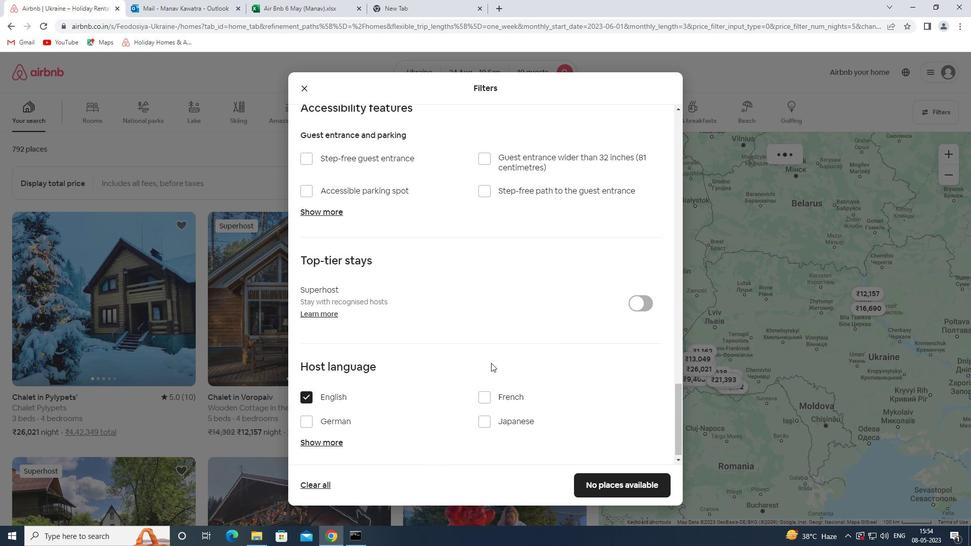 
Action: Mouse scrolled (496, 358) with delta (0, 0)
Screenshot: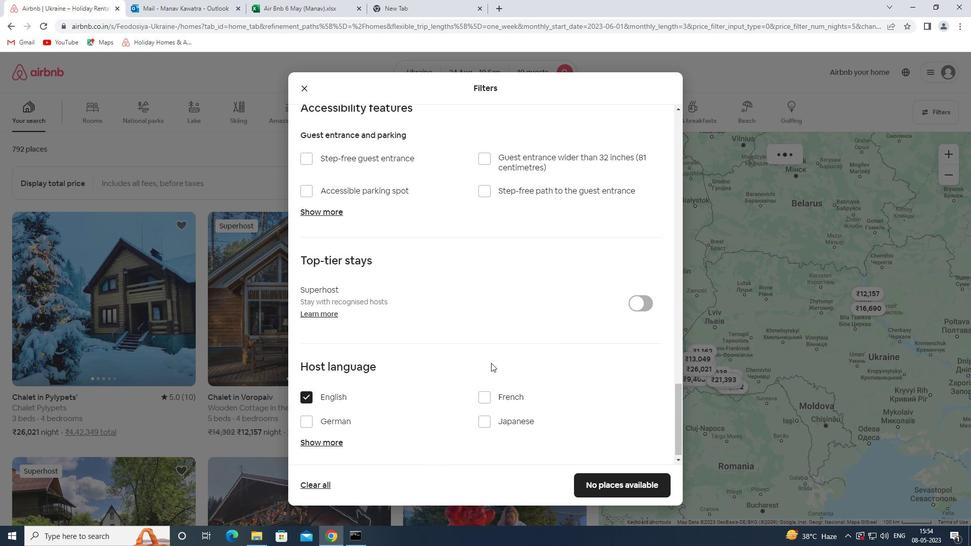 
Action: Mouse moved to (498, 358)
Screenshot: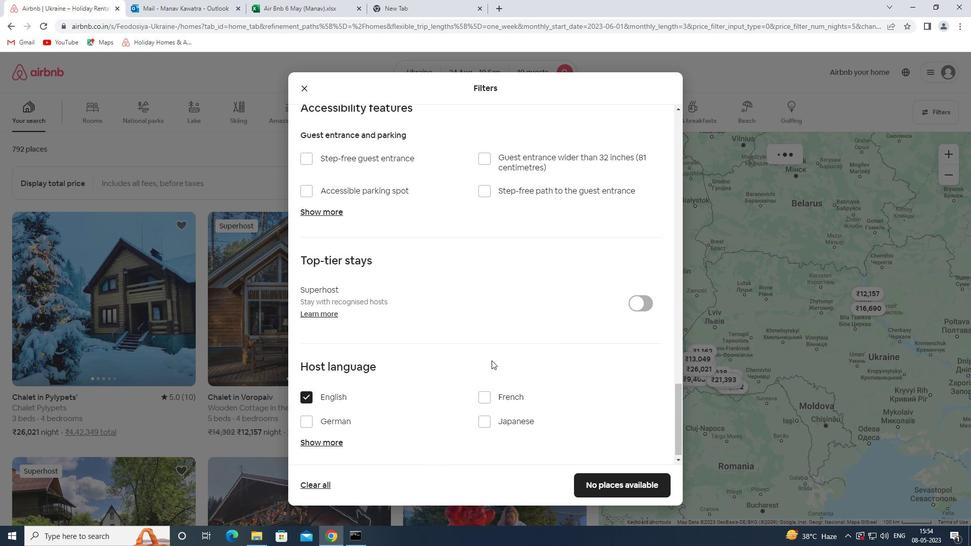 
Action: Mouse scrolled (498, 357) with delta (0, 0)
Screenshot: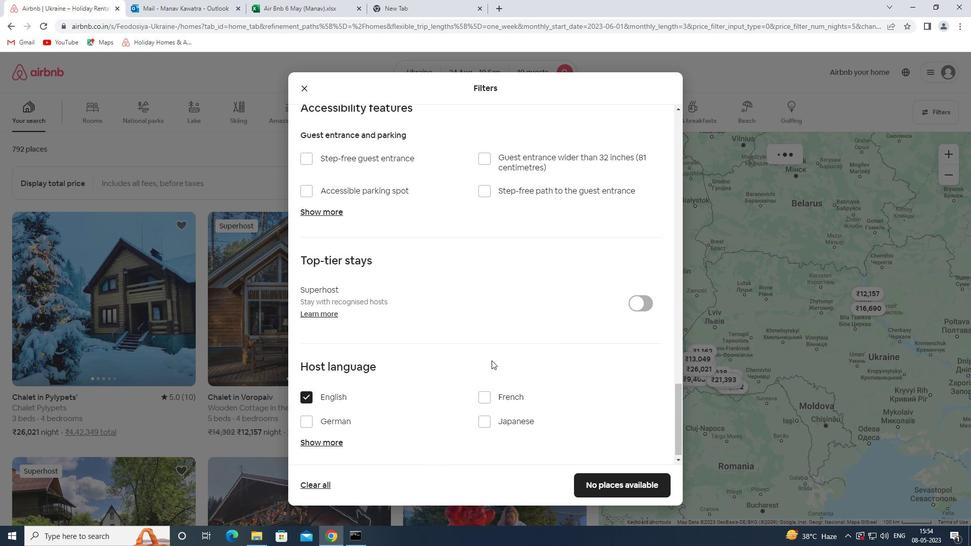 
Action: Mouse moved to (499, 357)
Screenshot: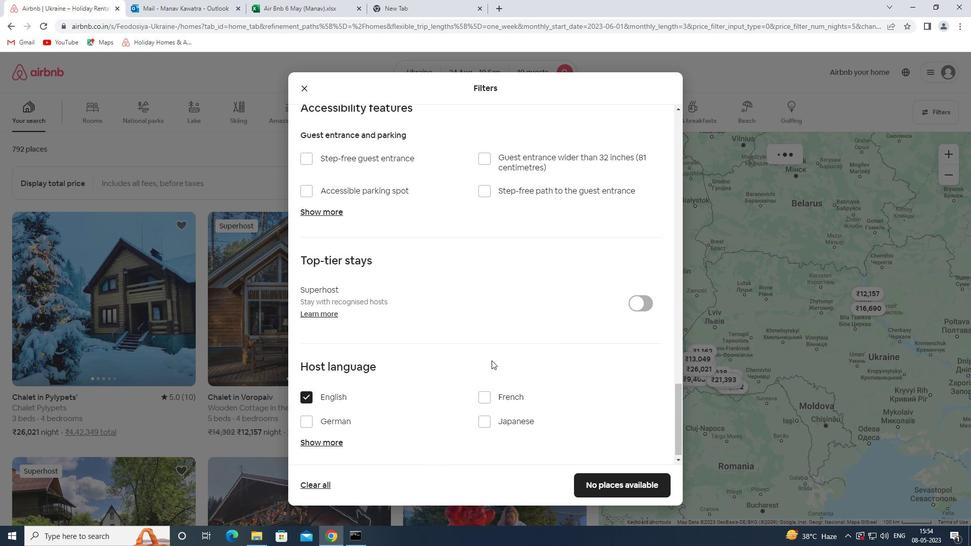 
Action: Mouse scrolled (499, 356) with delta (0, 0)
Screenshot: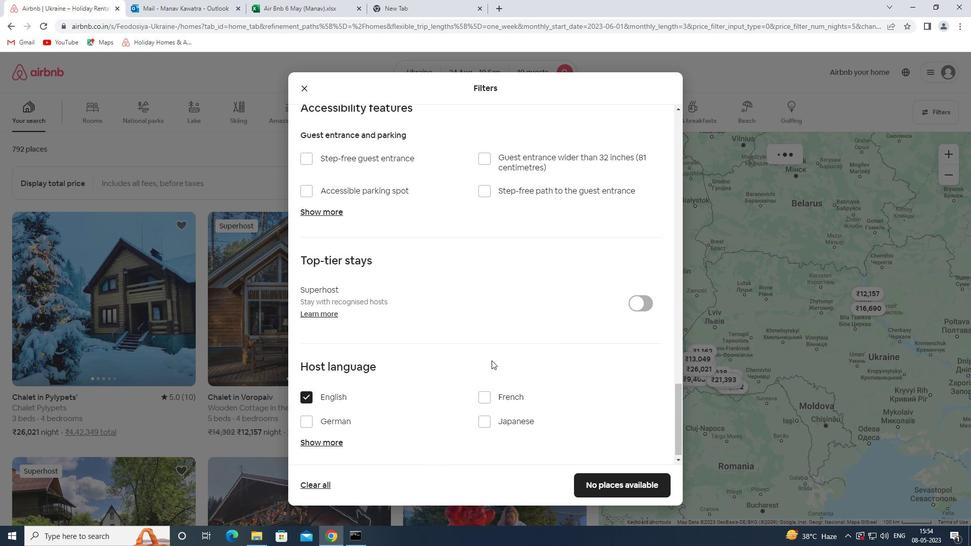
Action: Mouse moved to (632, 481)
Screenshot: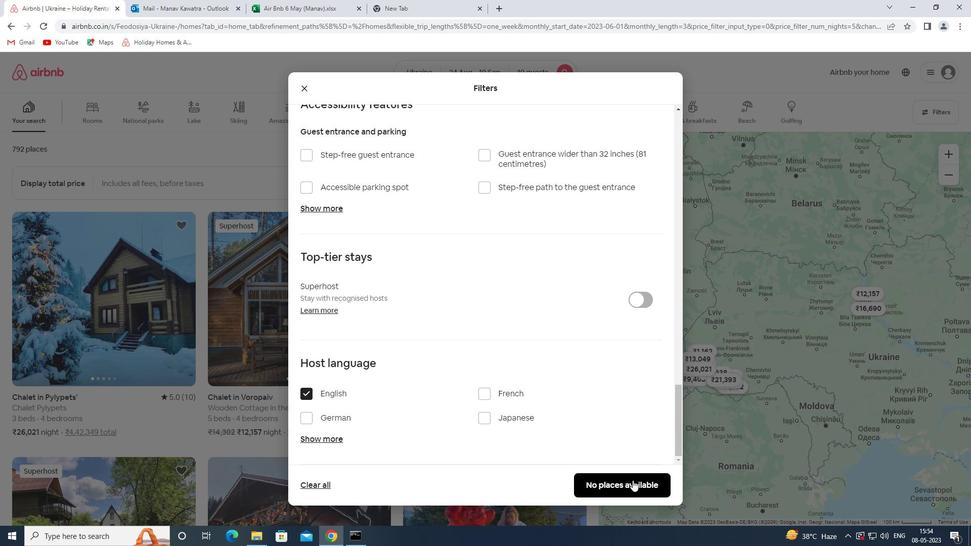 
Action: Mouse pressed left at (632, 481)
Screenshot: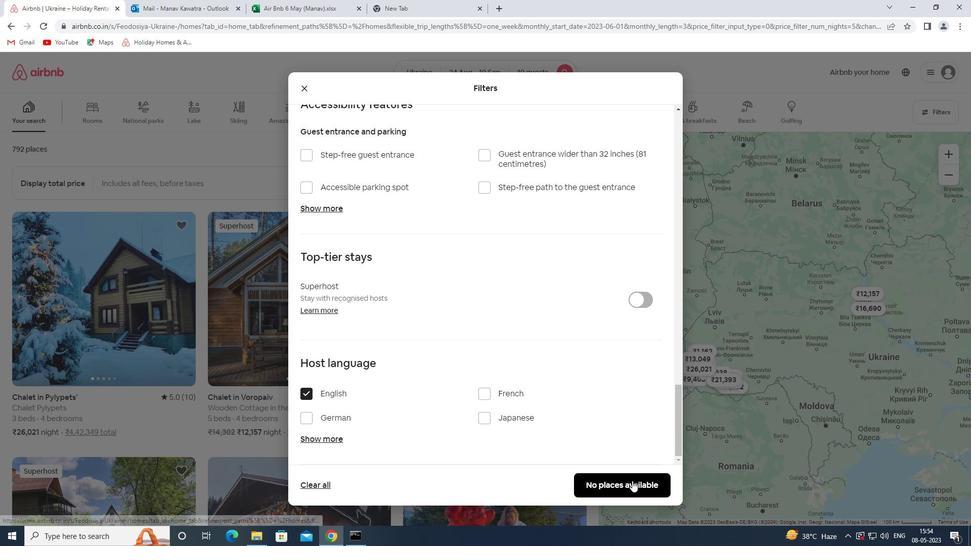 
